 Task: Create new Company, with domain: 'fox5ny.com' and type: 'Prospect'. Add new contact for this company, with mail Id: 'Gautam.Smith@fox5ny.com', First Name: Gautam, Last name:  Smith, Job Title: 'Systems Analyst', Phone Number: '(617) 555-4571'. Change life cycle stage to  Lead and lead status to  Open. Logged in from softage.1@softage.net
Action: Mouse moved to (97, 59)
Screenshot: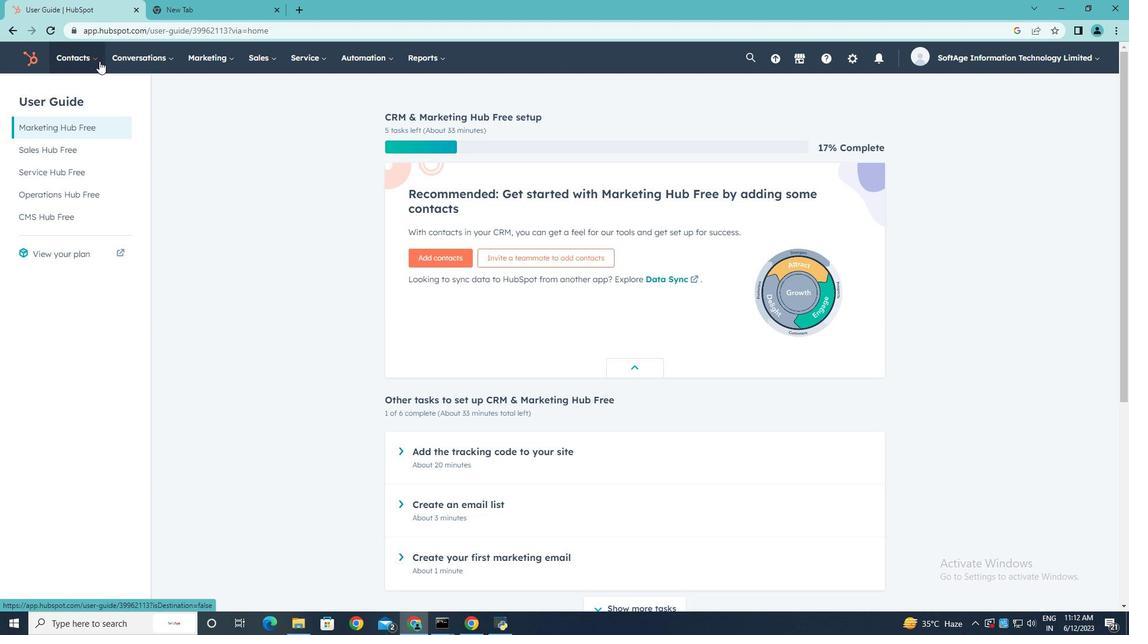 
Action: Mouse pressed left at (97, 59)
Screenshot: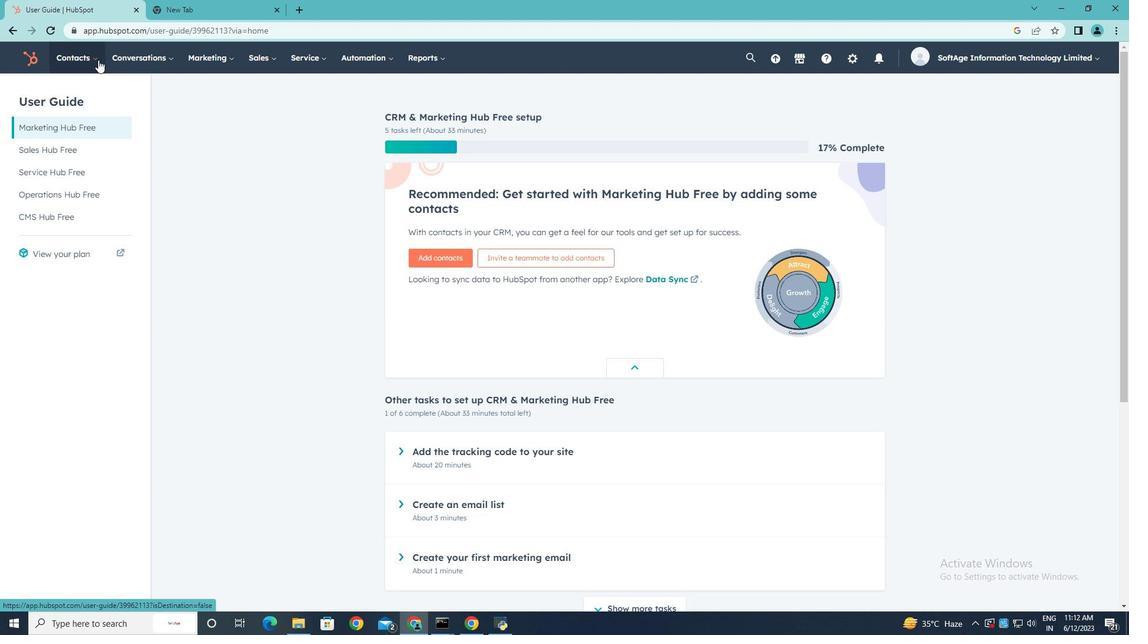 
Action: Mouse moved to (99, 118)
Screenshot: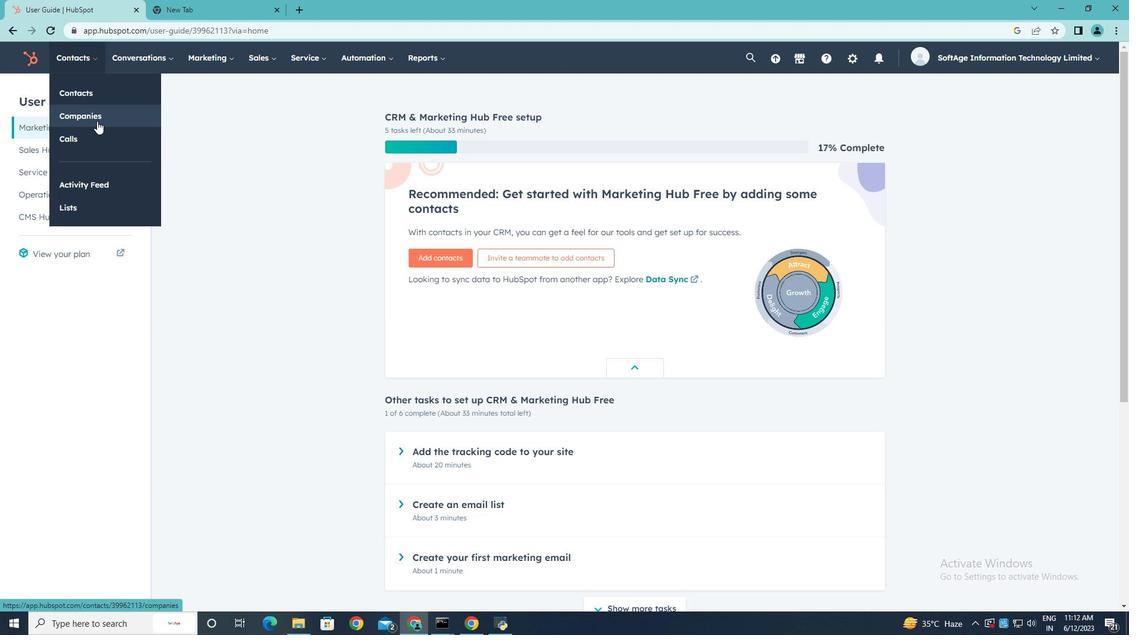 
Action: Mouse pressed left at (99, 118)
Screenshot: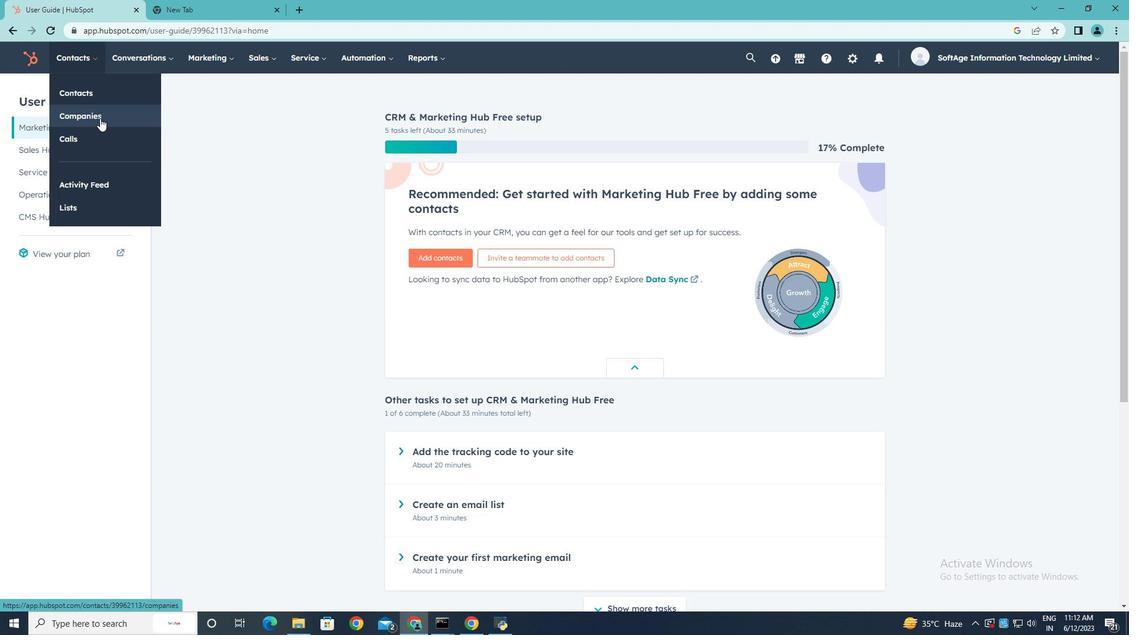 
Action: Mouse moved to (1054, 97)
Screenshot: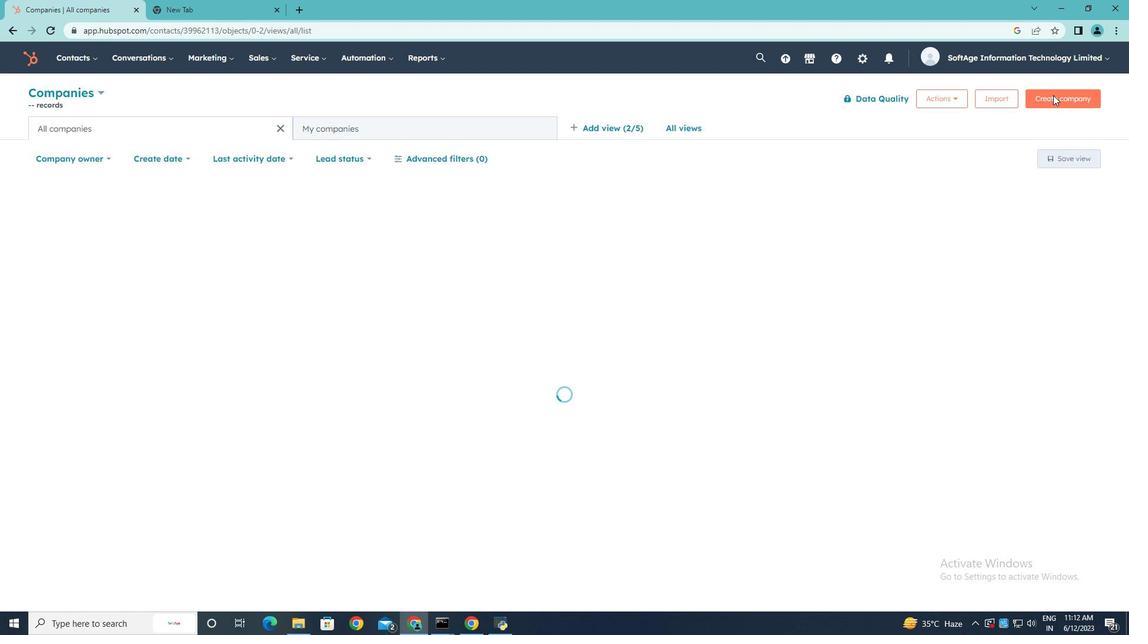 
Action: Mouse pressed left at (1054, 97)
Screenshot: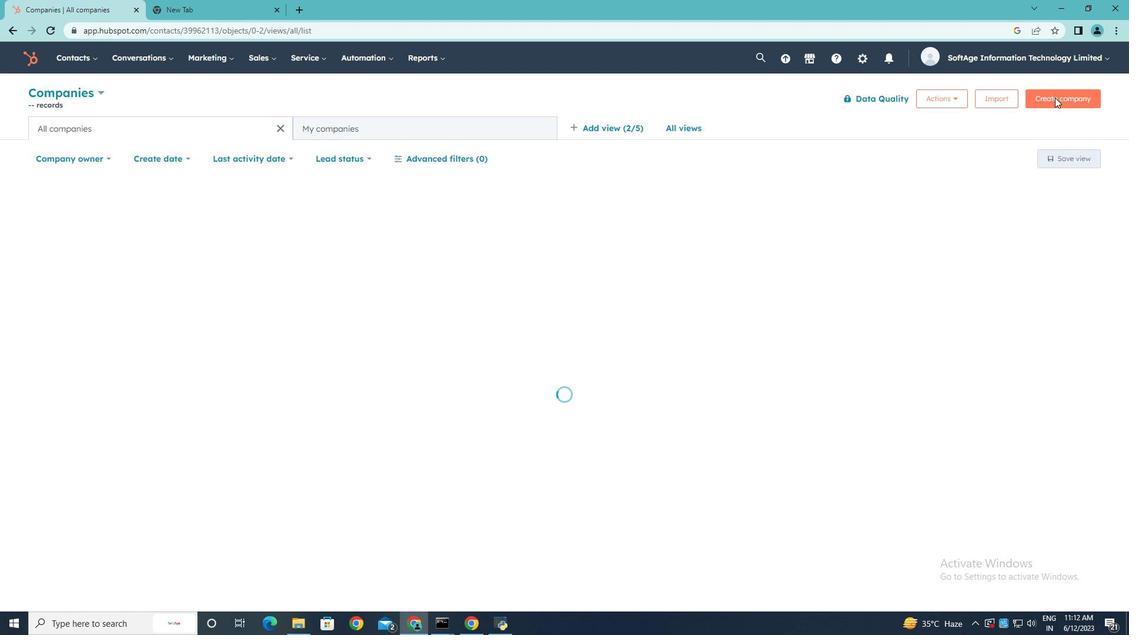 
Action: Mouse moved to (851, 156)
Screenshot: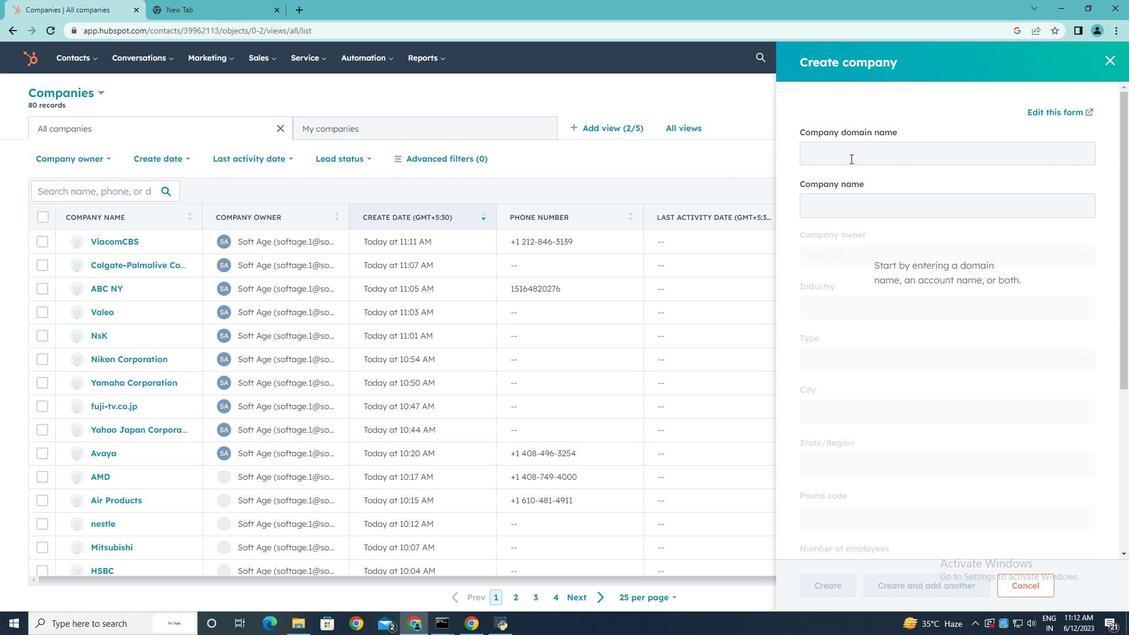 
Action: Mouse pressed left at (851, 156)
Screenshot: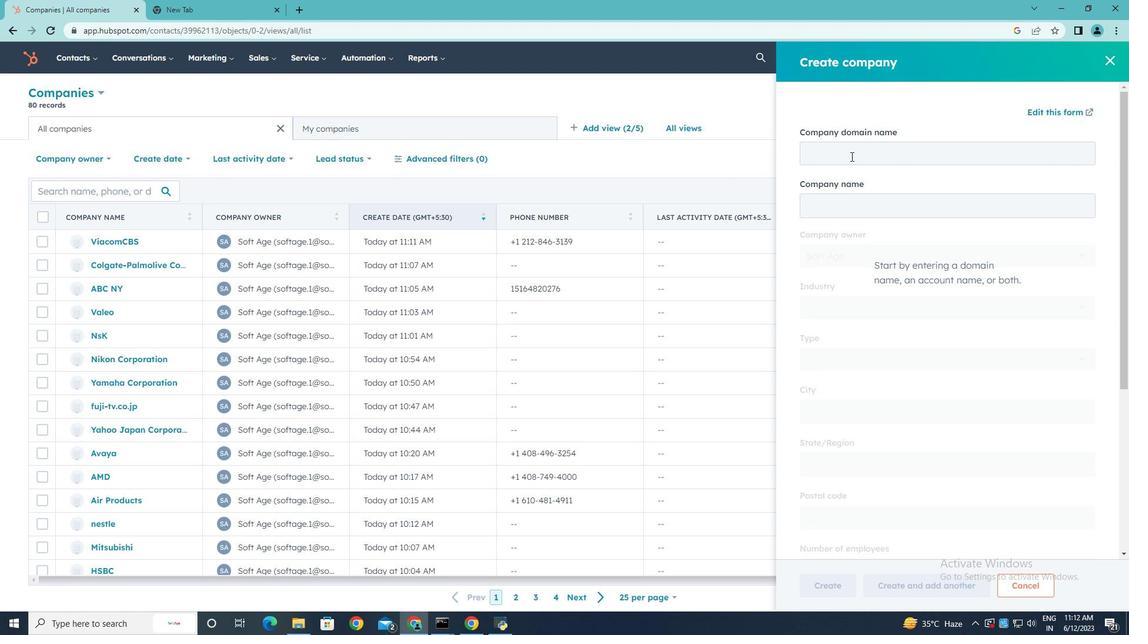 
Action: Key pressed fox5ny.com
Screenshot: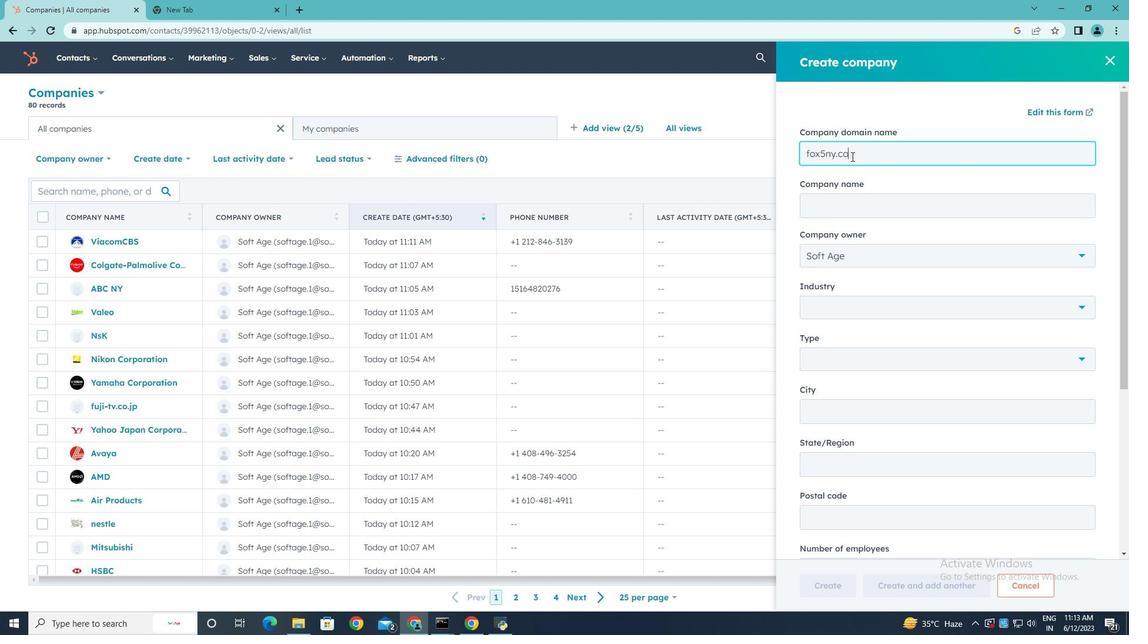 
Action: Mouse moved to (962, 208)
Screenshot: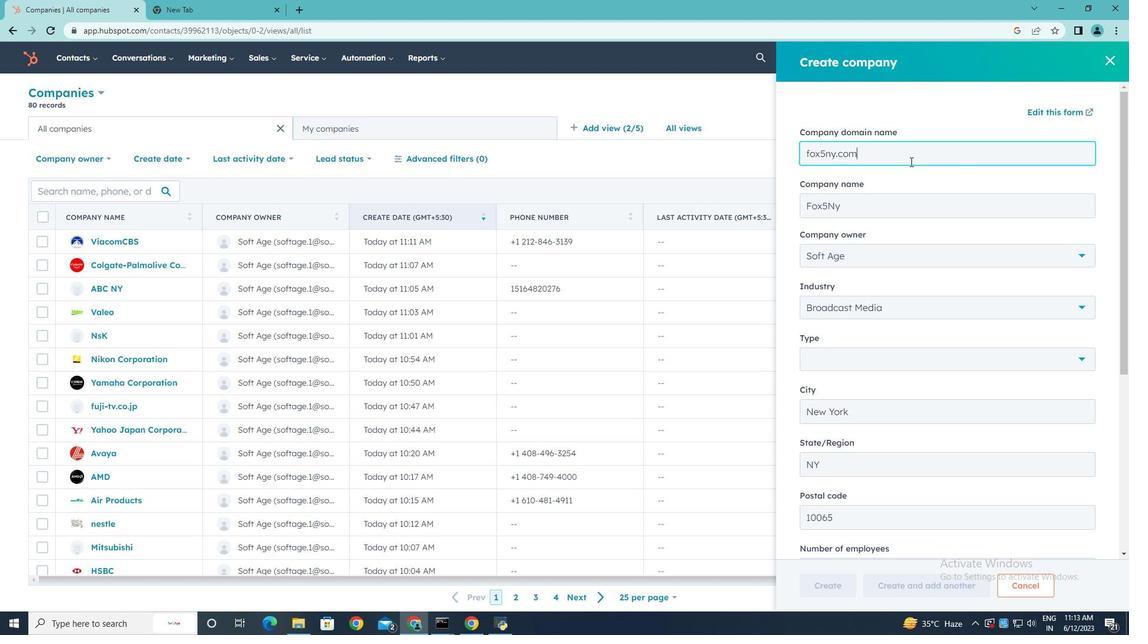 
Action: Mouse scrolled (962, 207) with delta (0, 0)
Screenshot: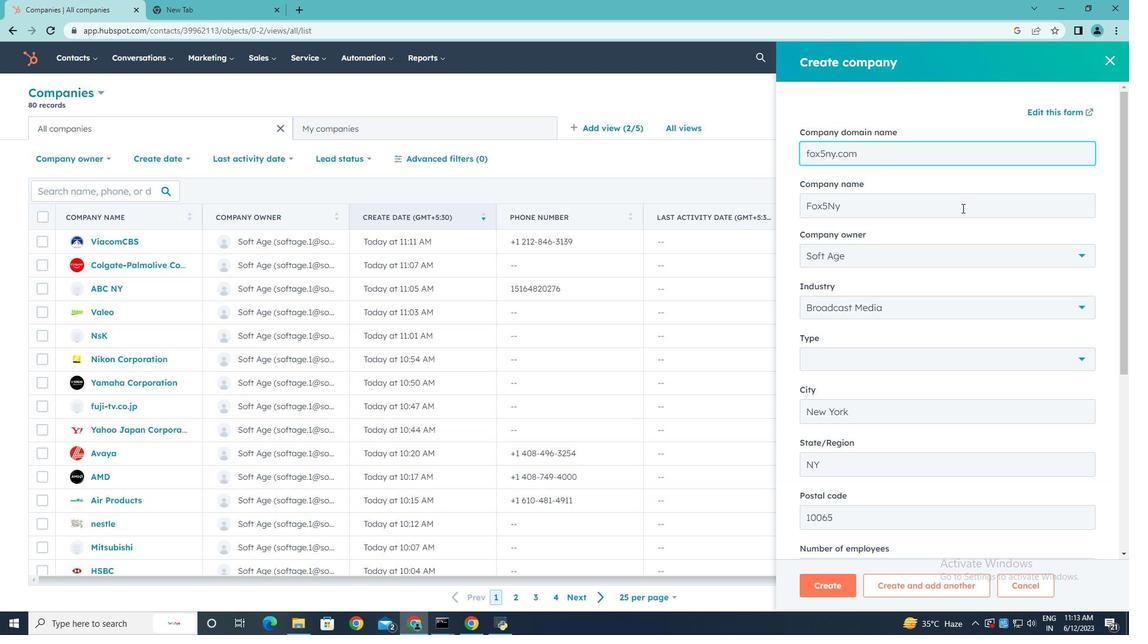 
Action: Mouse moved to (962, 208)
Screenshot: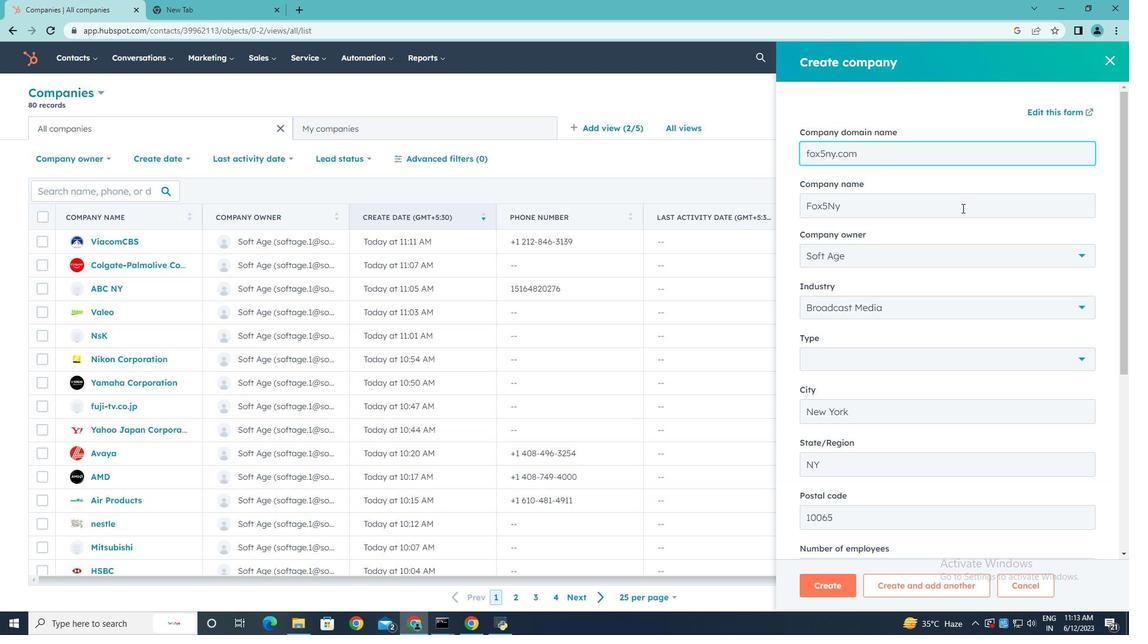 
Action: Mouse scrolled (962, 208) with delta (0, 0)
Screenshot: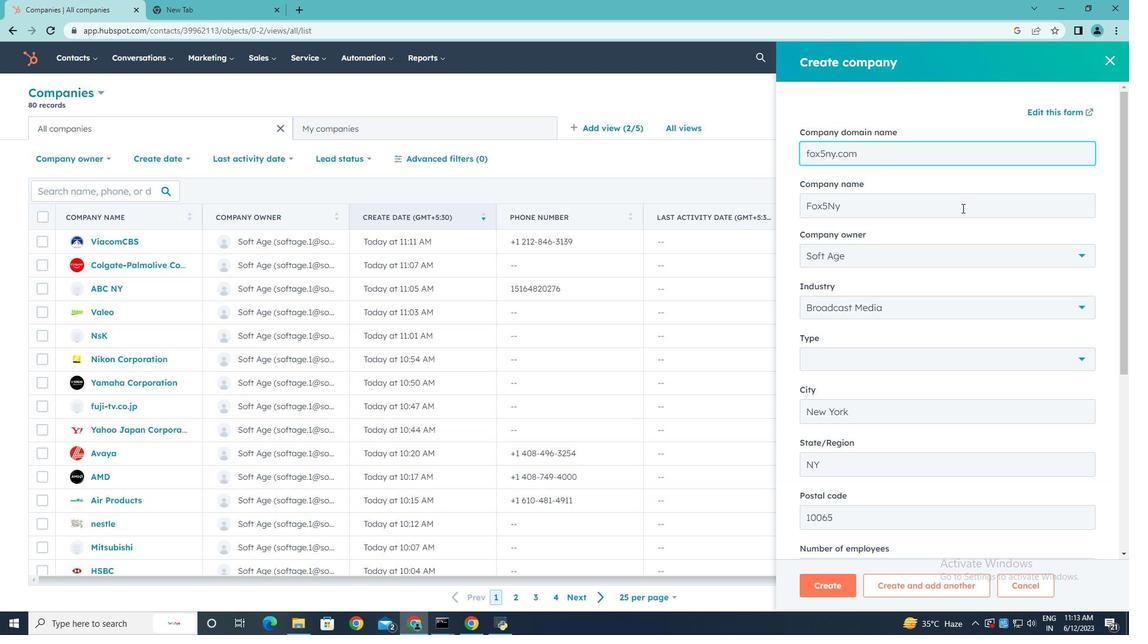 
Action: Mouse moved to (1085, 244)
Screenshot: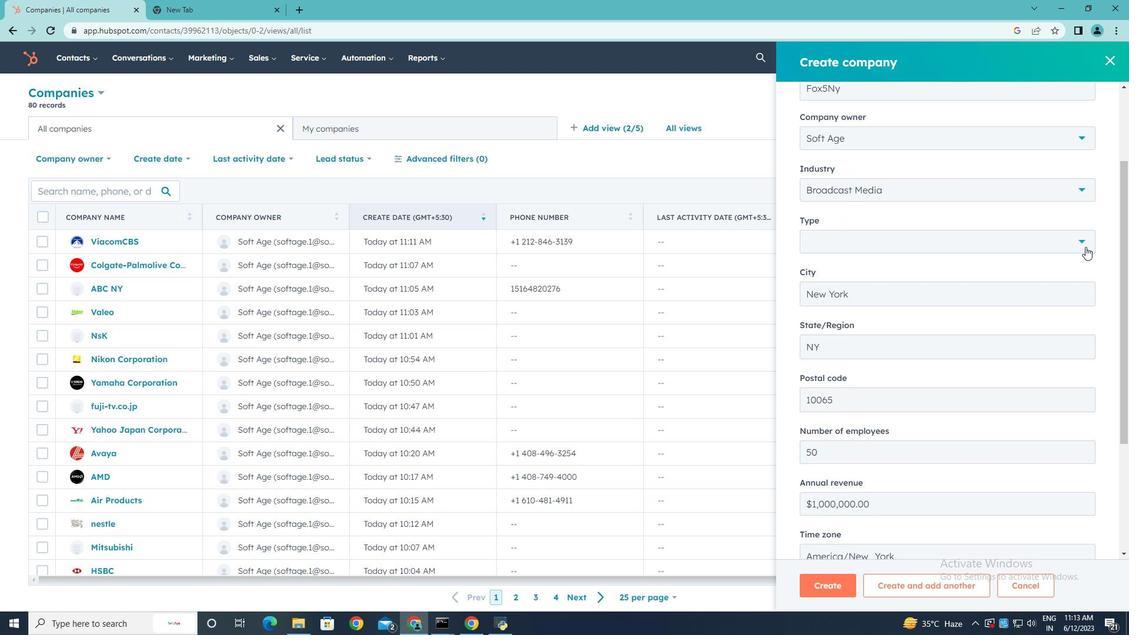 
Action: Mouse pressed left at (1085, 244)
Screenshot: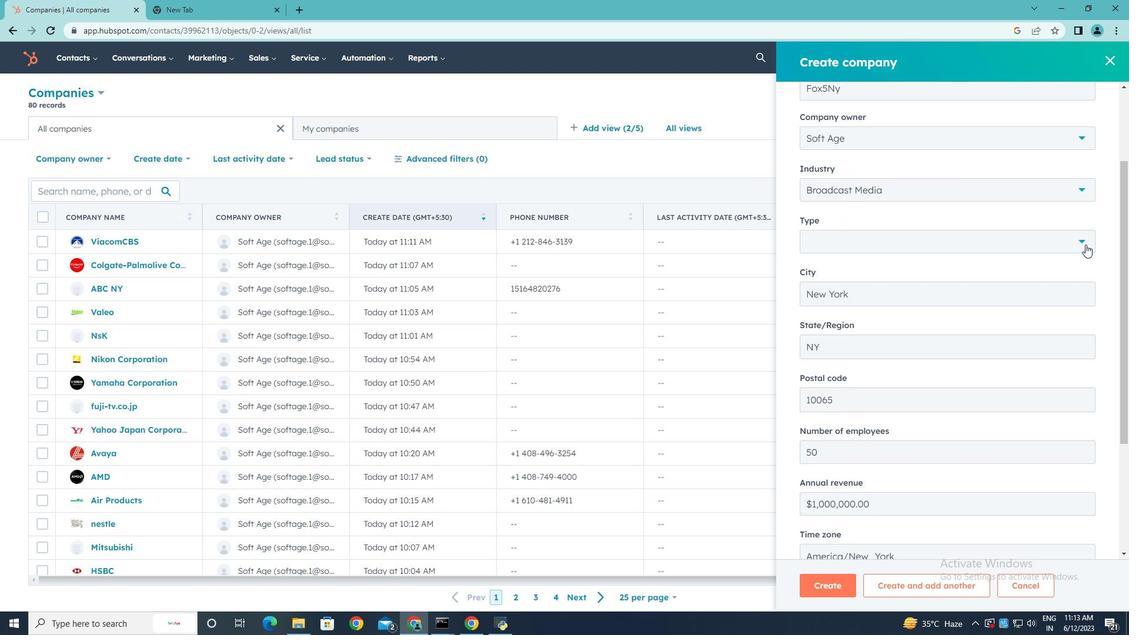 
Action: Mouse moved to (900, 301)
Screenshot: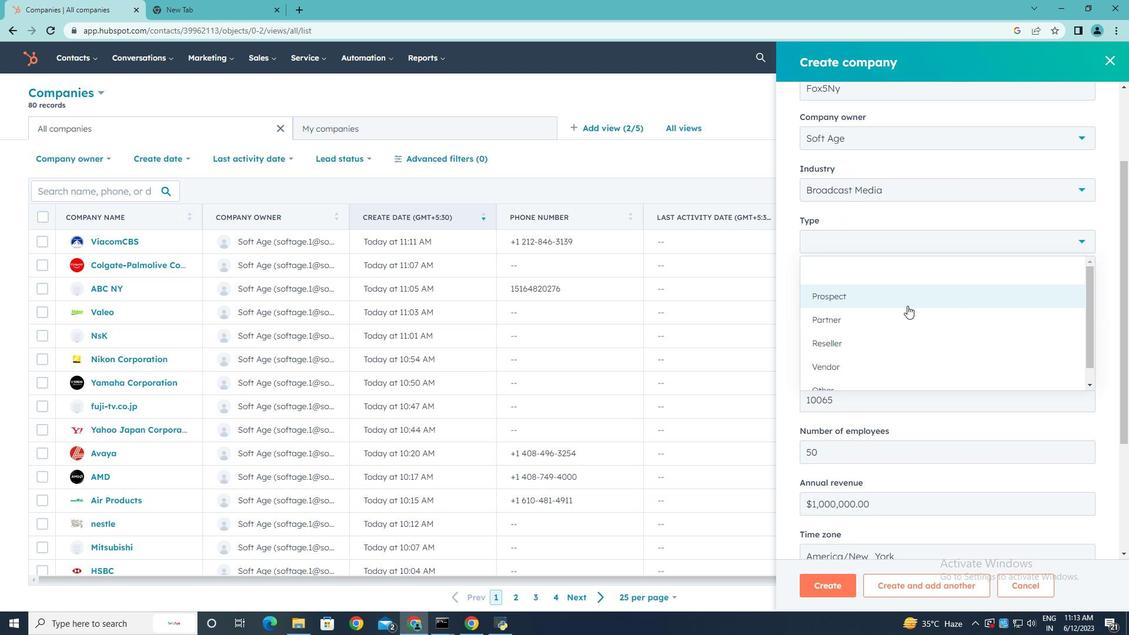 
Action: Mouse pressed left at (900, 301)
Screenshot: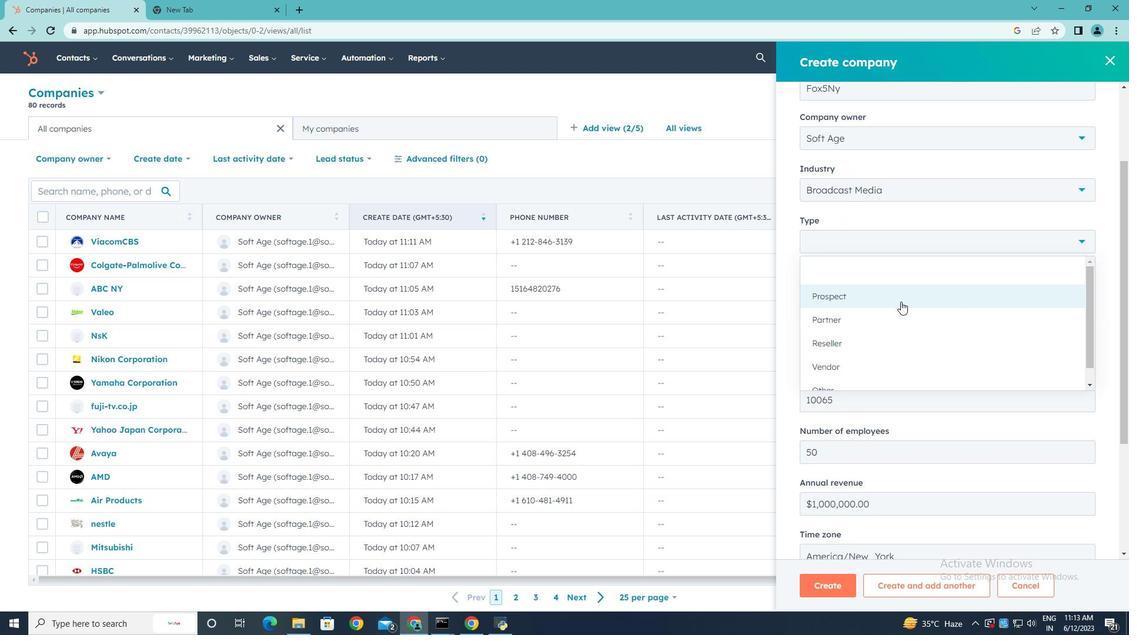 
Action: Mouse scrolled (900, 301) with delta (0, 0)
Screenshot: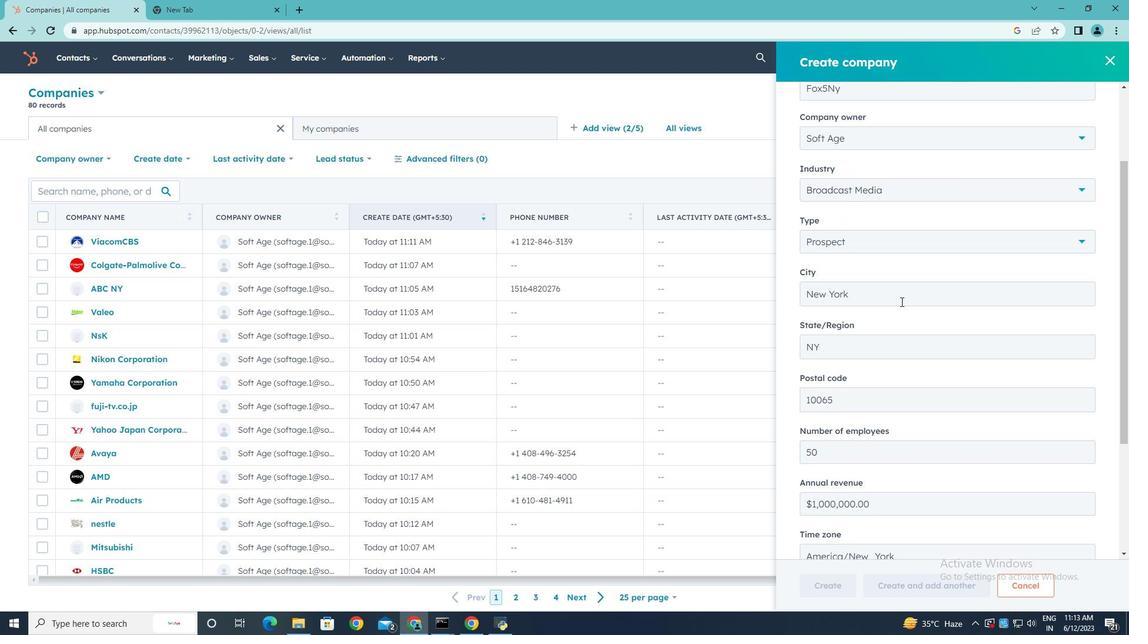 
Action: Mouse scrolled (900, 301) with delta (0, 0)
Screenshot: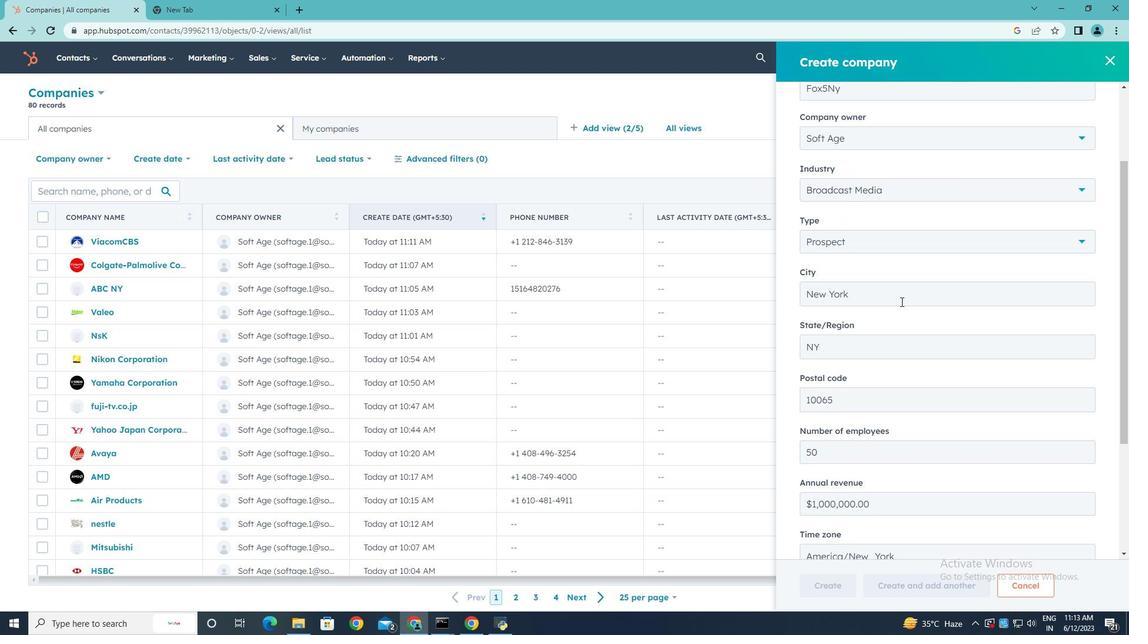 
Action: Mouse scrolled (900, 301) with delta (0, 0)
Screenshot: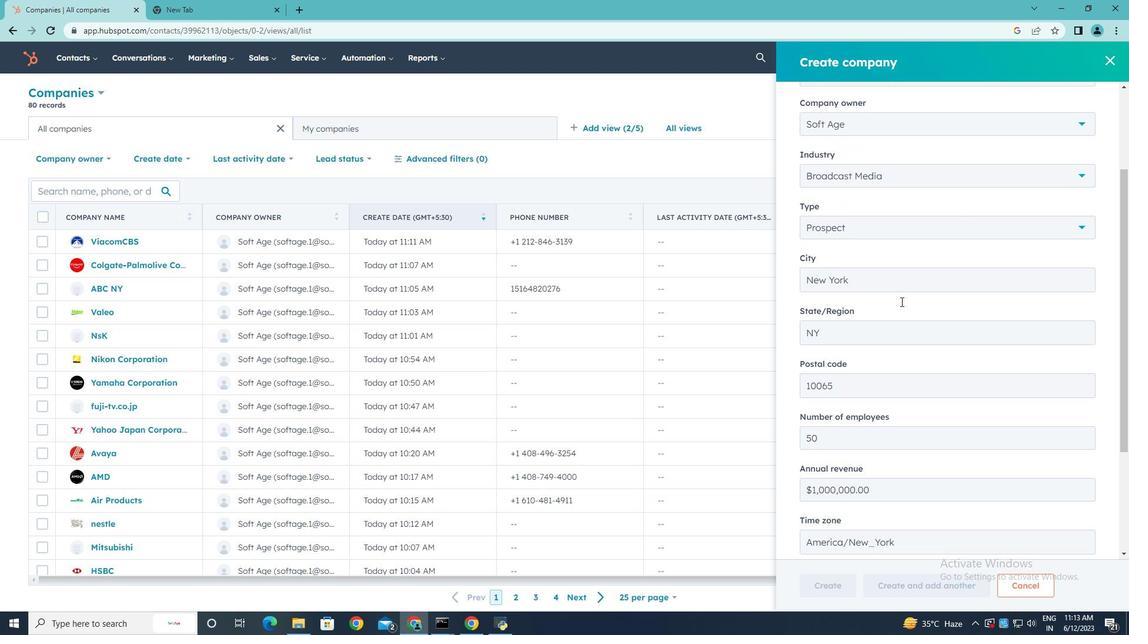 
Action: Mouse scrolled (900, 301) with delta (0, 0)
Screenshot: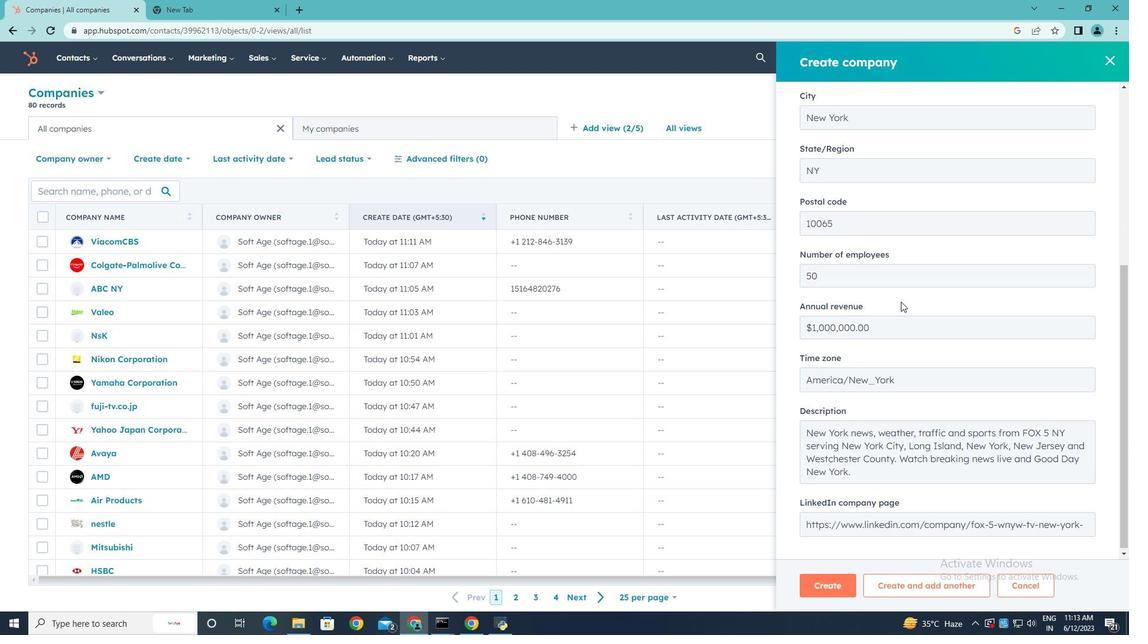 
Action: Mouse scrolled (900, 301) with delta (0, 0)
Screenshot: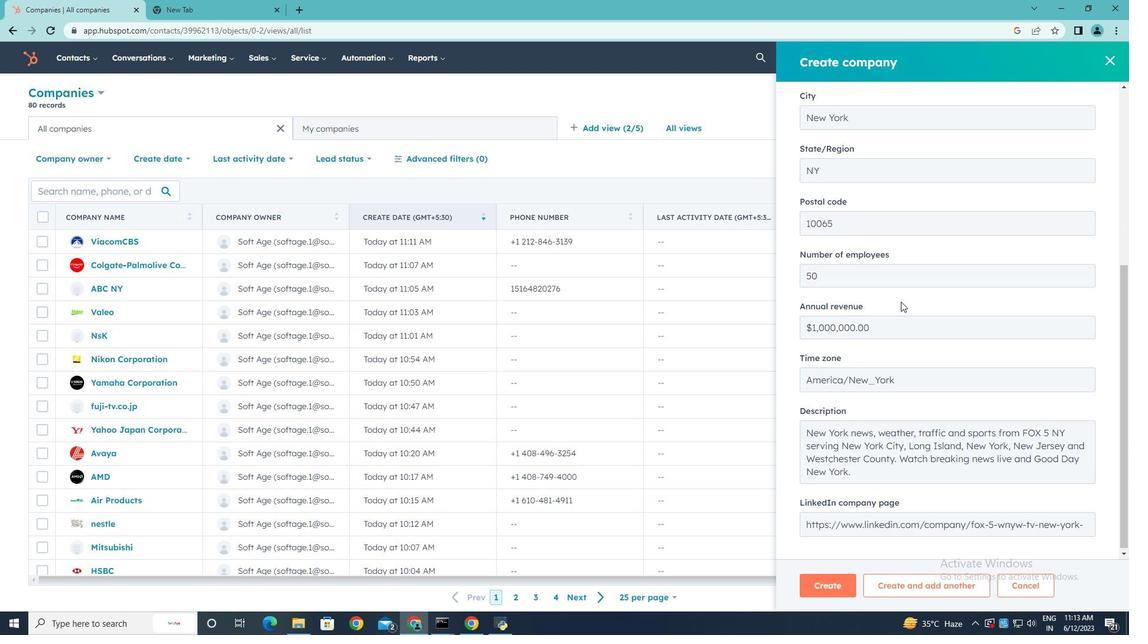 
Action: Mouse scrolled (900, 301) with delta (0, 0)
Screenshot: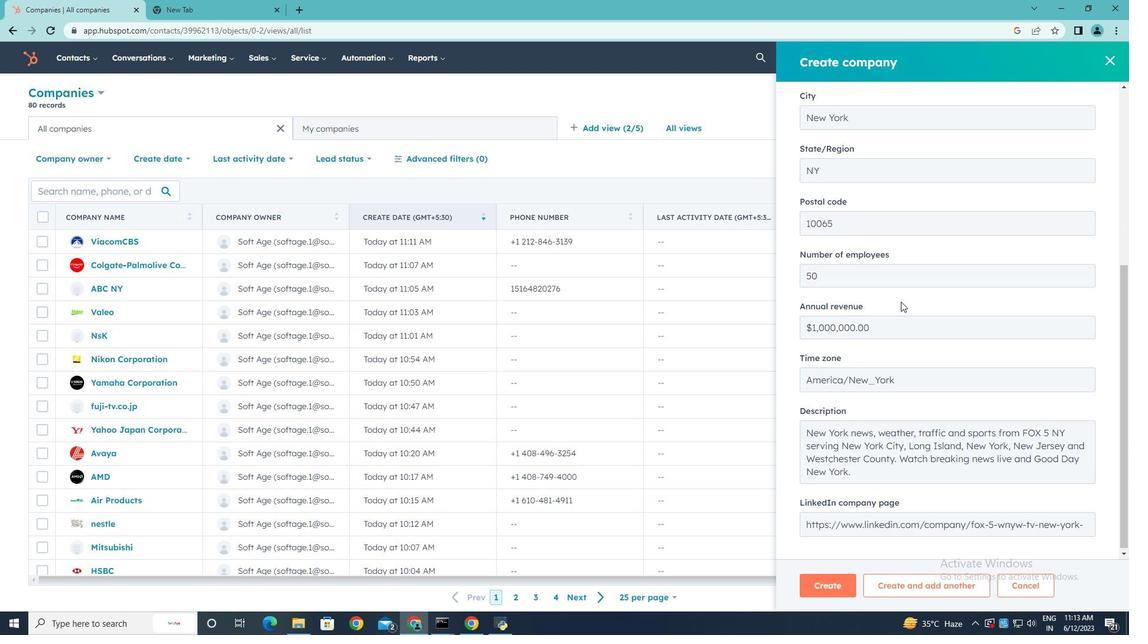 
Action: Mouse moved to (830, 585)
Screenshot: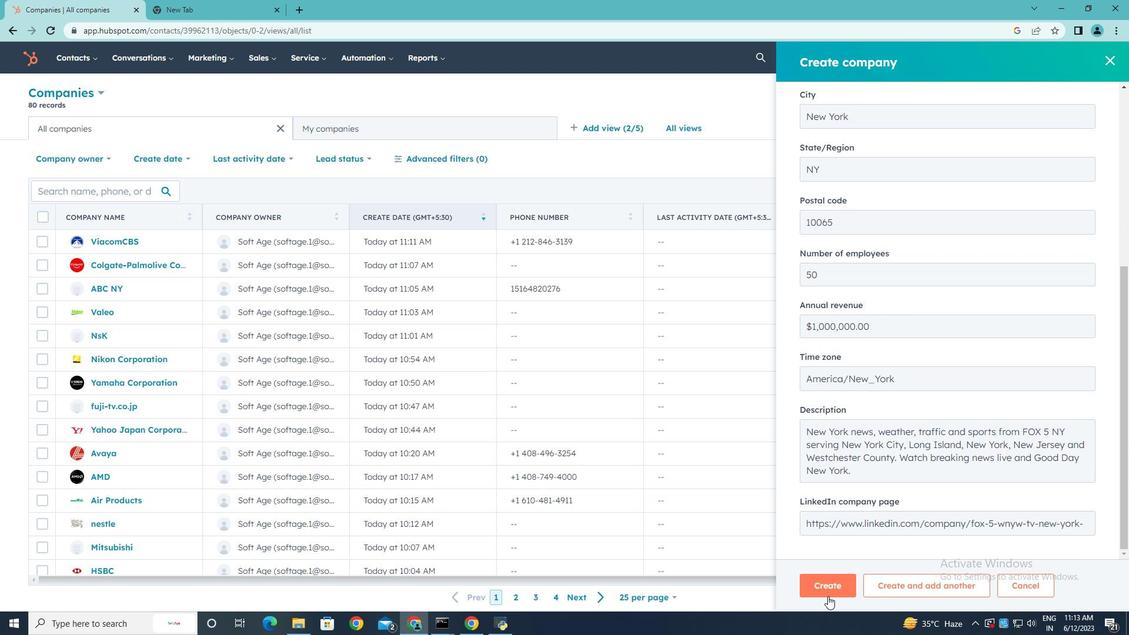 
Action: Mouse pressed left at (830, 585)
Screenshot: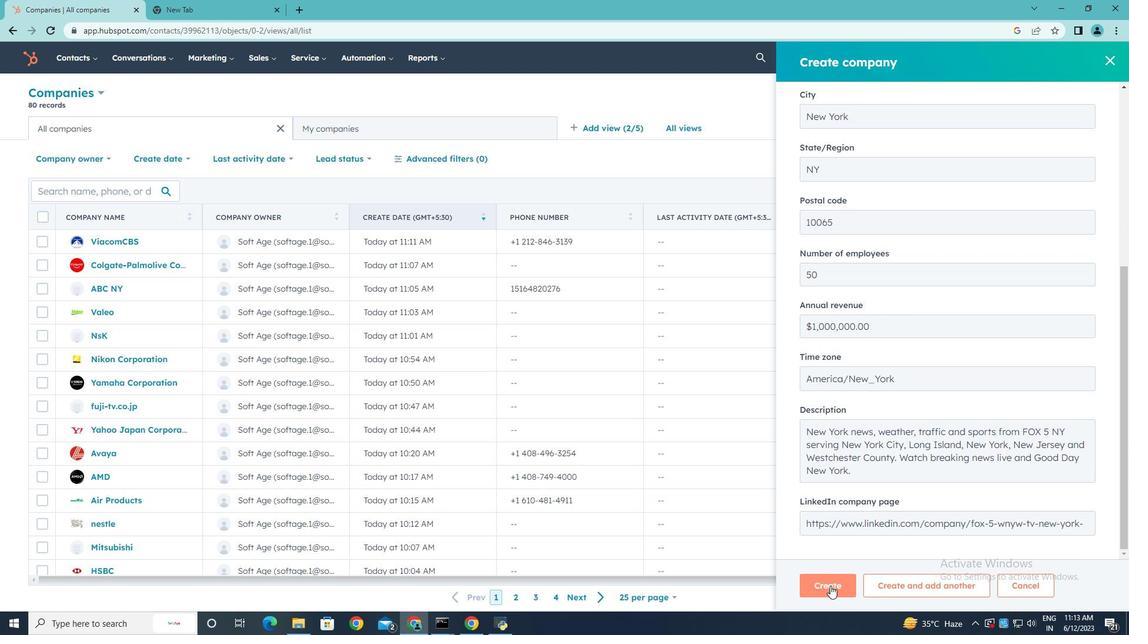 
Action: Mouse moved to (792, 376)
Screenshot: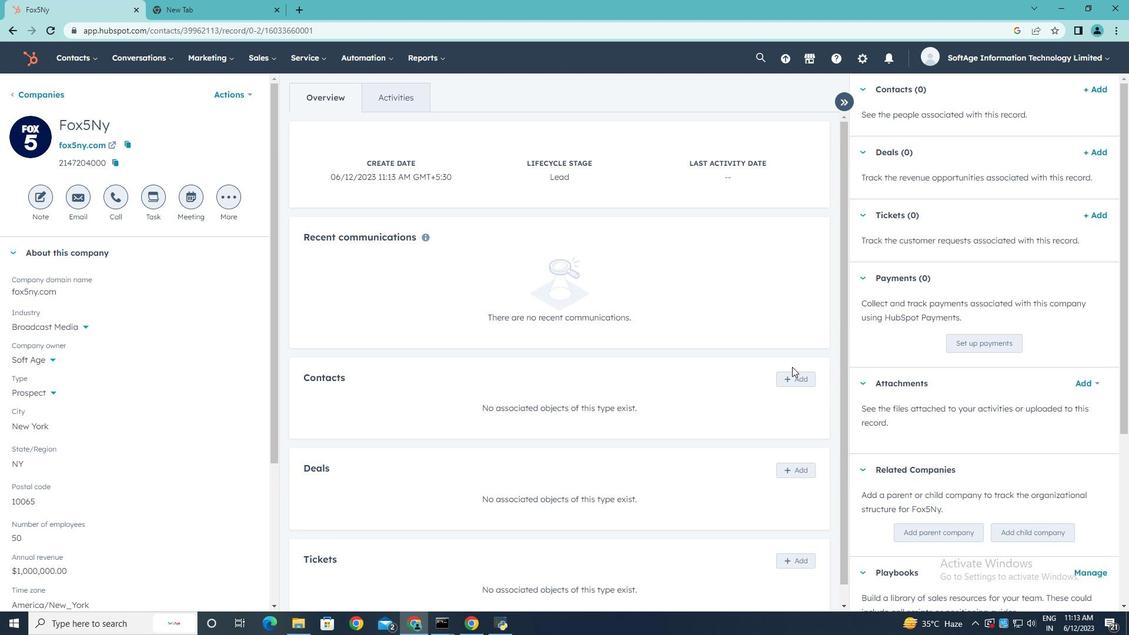 
Action: Mouse pressed left at (792, 376)
Screenshot: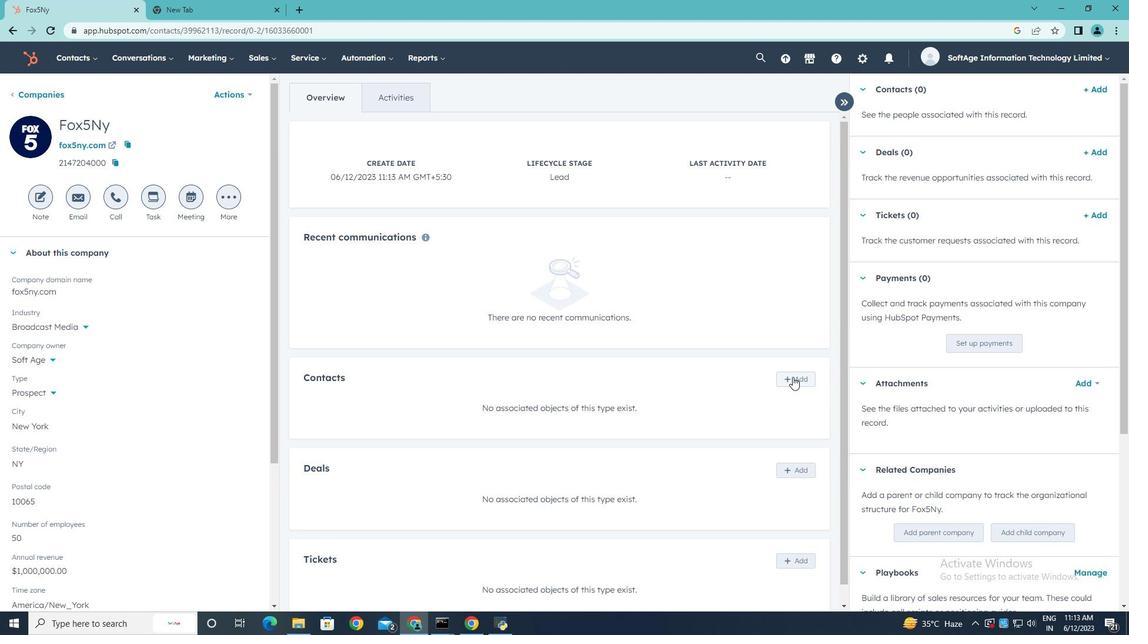 
Action: Mouse moved to (912, 124)
Screenshot: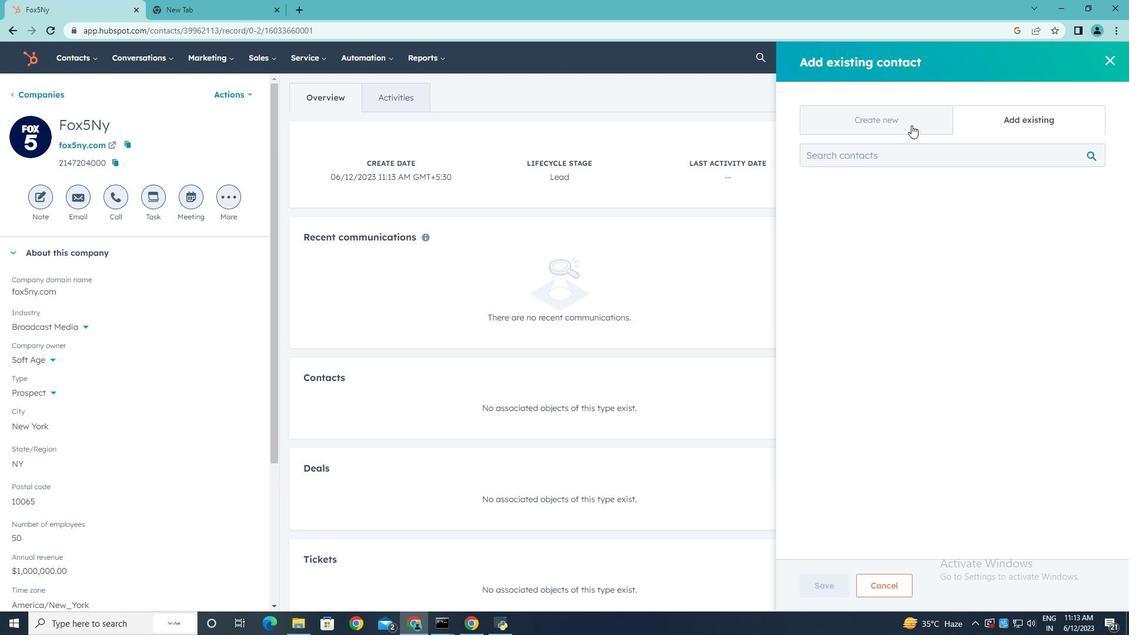 
Action: Mouse pressed left at (912, 124)
Screenshot: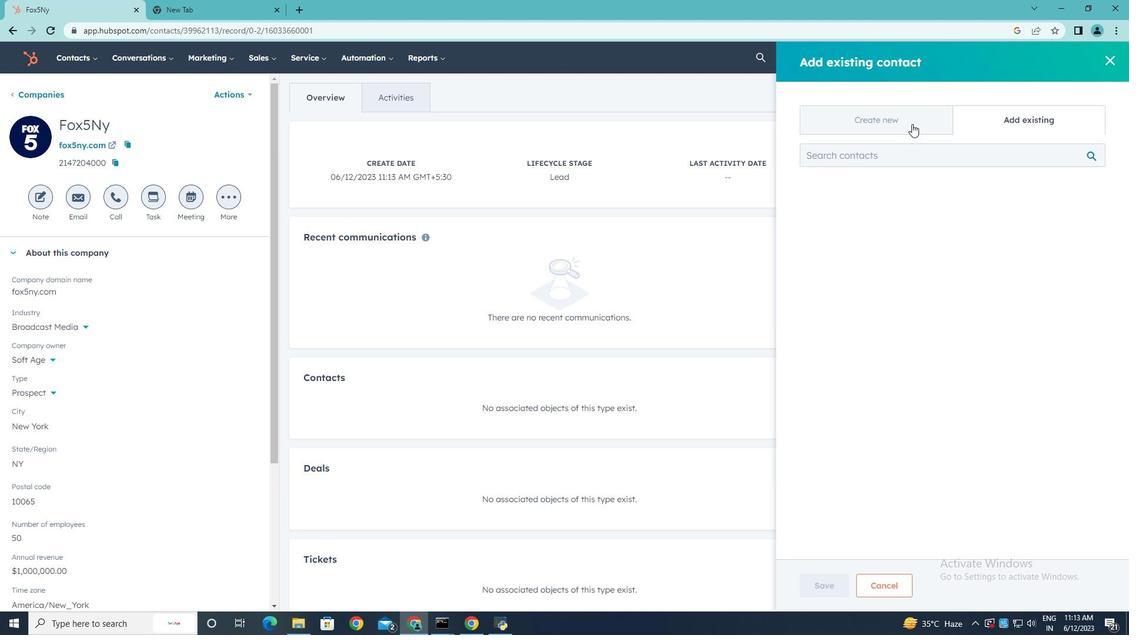 
Action: Mouse moved to (856, 188)
Screenshot: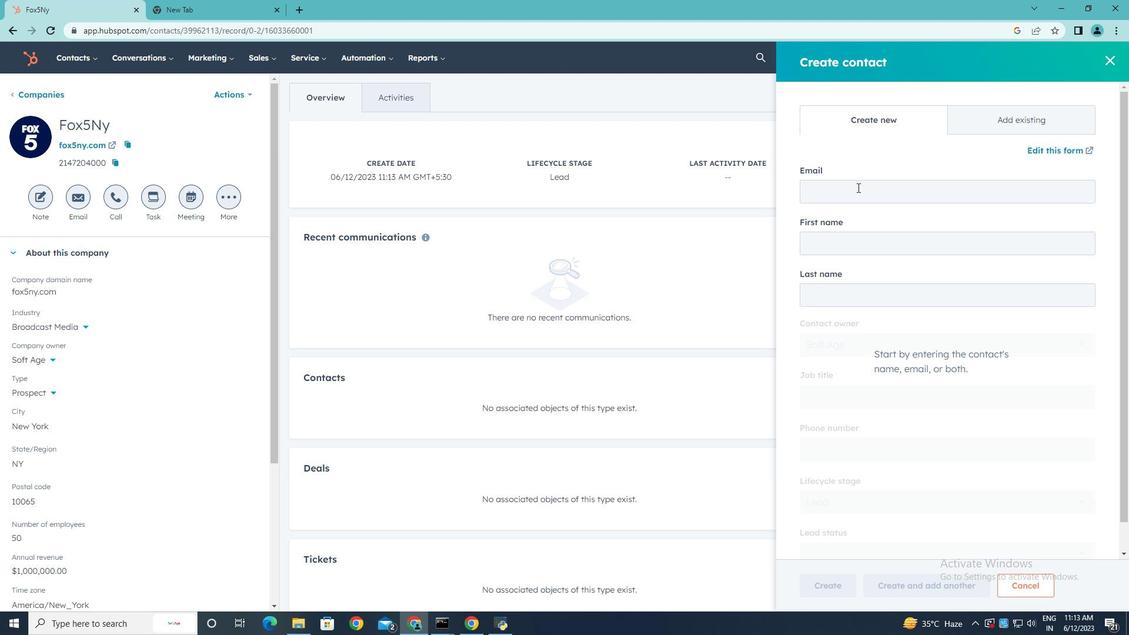 
Action: Mouse pressed left at (856, 188)
Screenshot: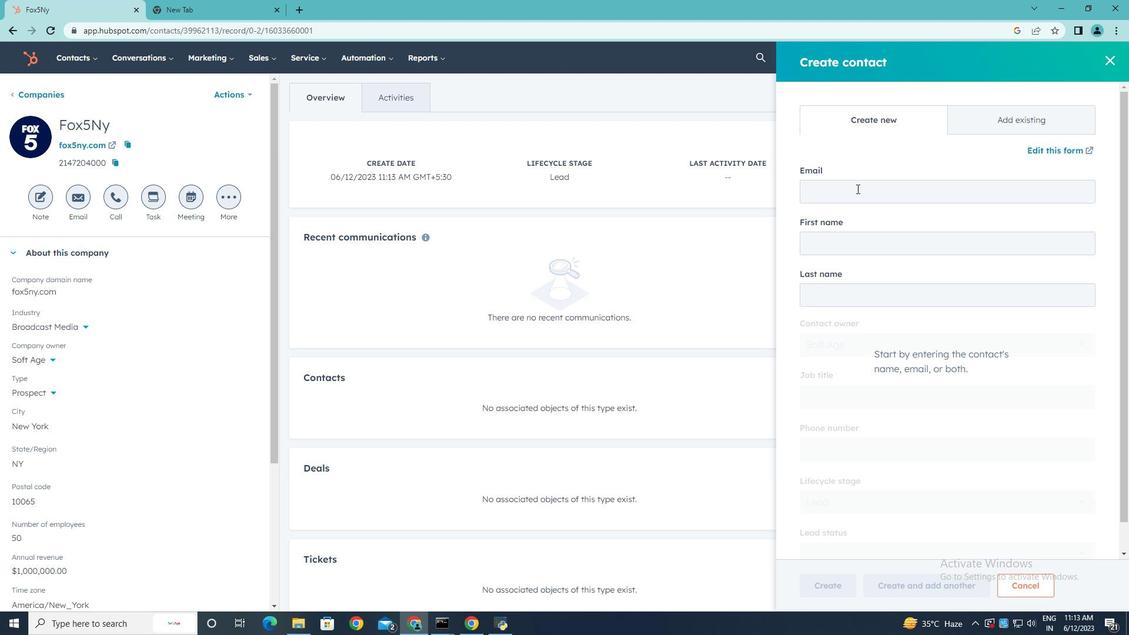 
Action: Key pressed <Key.shift>Gautam.<Key.shift>Smith<Key.shift>@foe<Key.backspace>x5ny.com
Screenshot: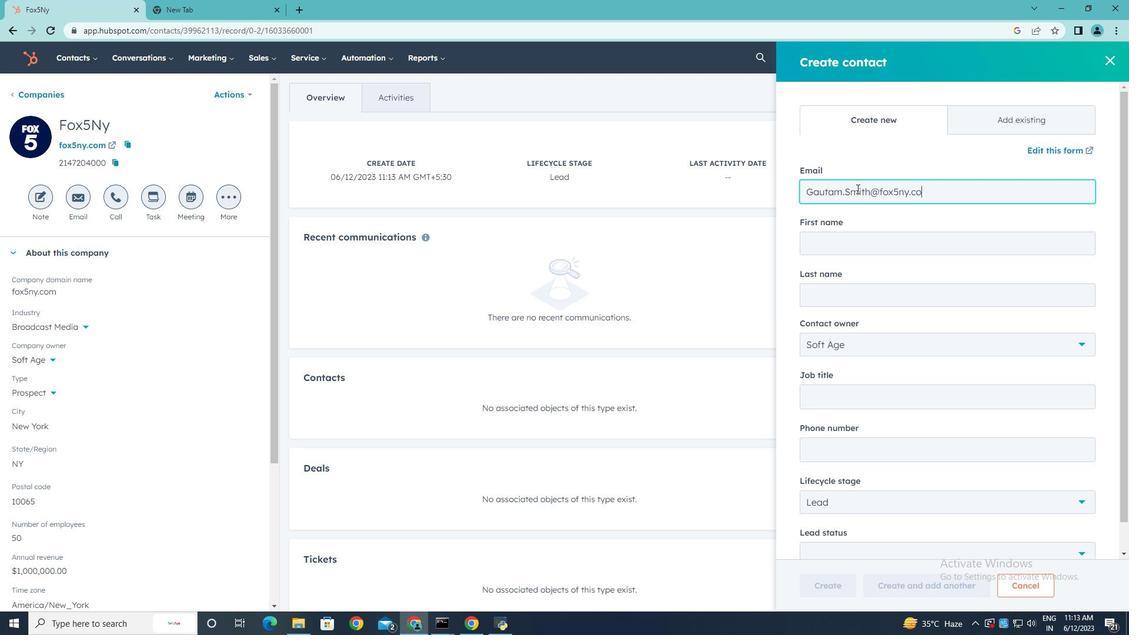 
Action: Mouse moved to (819, 240)
Screenshot: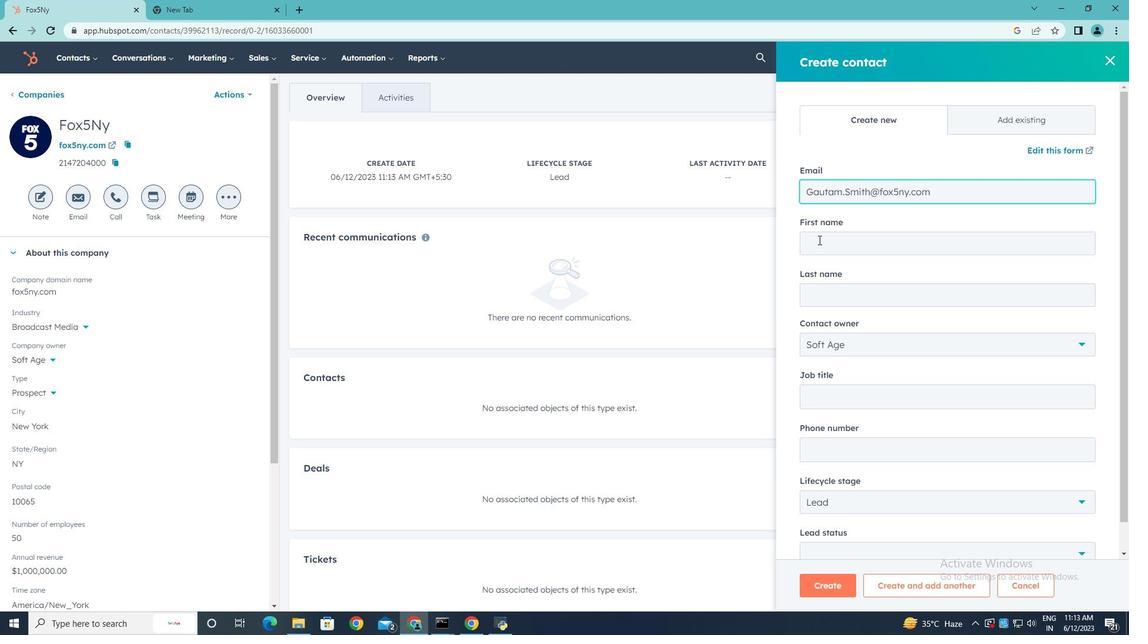 
Action: Mouse pressed left at (819, 240)
Screenshot: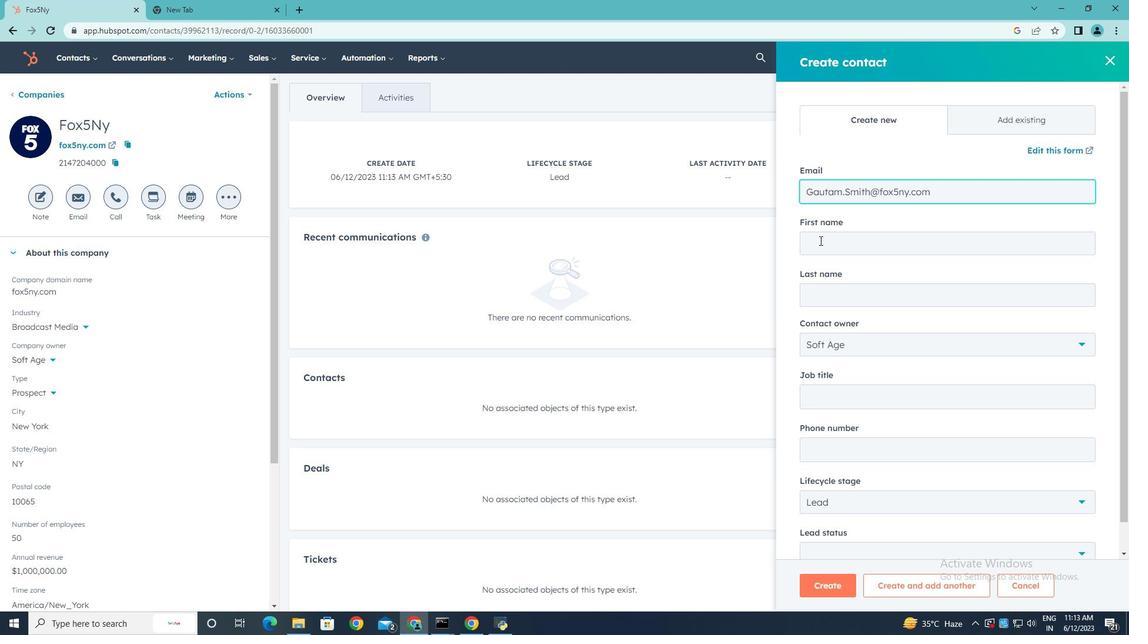 
Action: Key pressed <Key.shift><Key.shift><Key.shift><Key.shift><Key.shift>Gautam
Screenshot: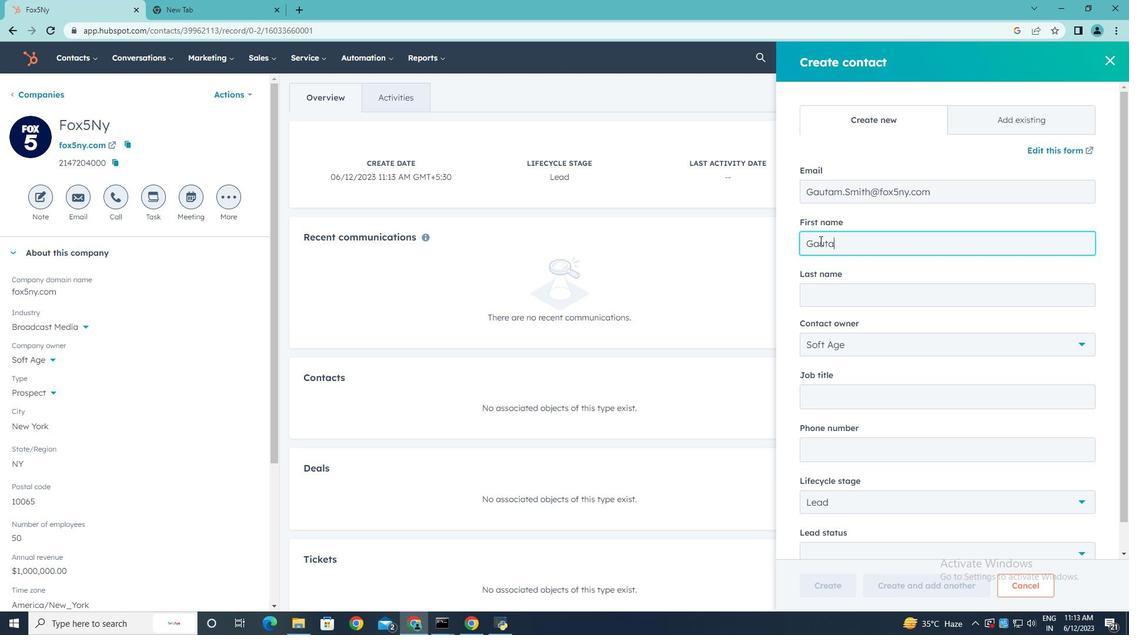 
Action: Mouse moved to (836, 293)
Screenshot: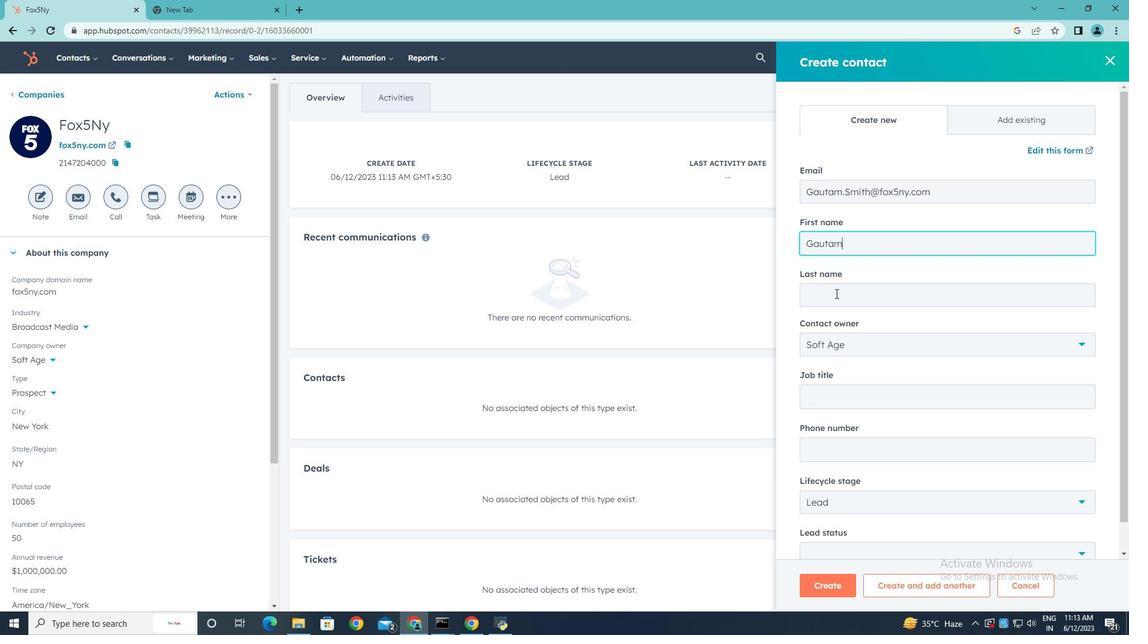 
Action: Mouse pressed left at (836, 293)
Screenshot: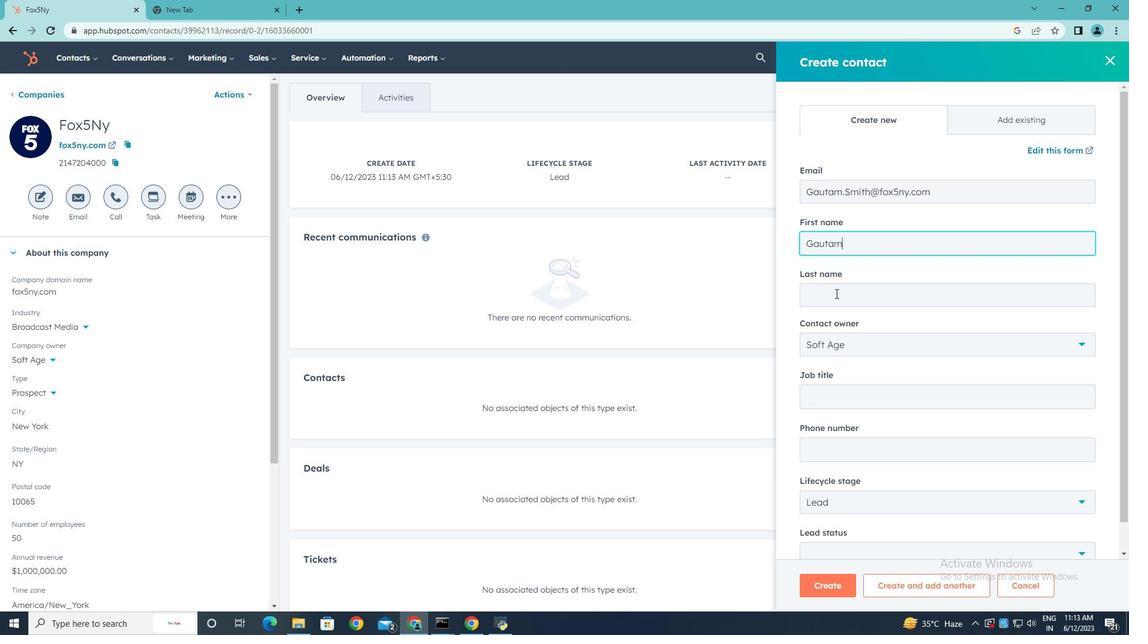 
Action: Key pressed <Key.shift>Smith
Screenshot: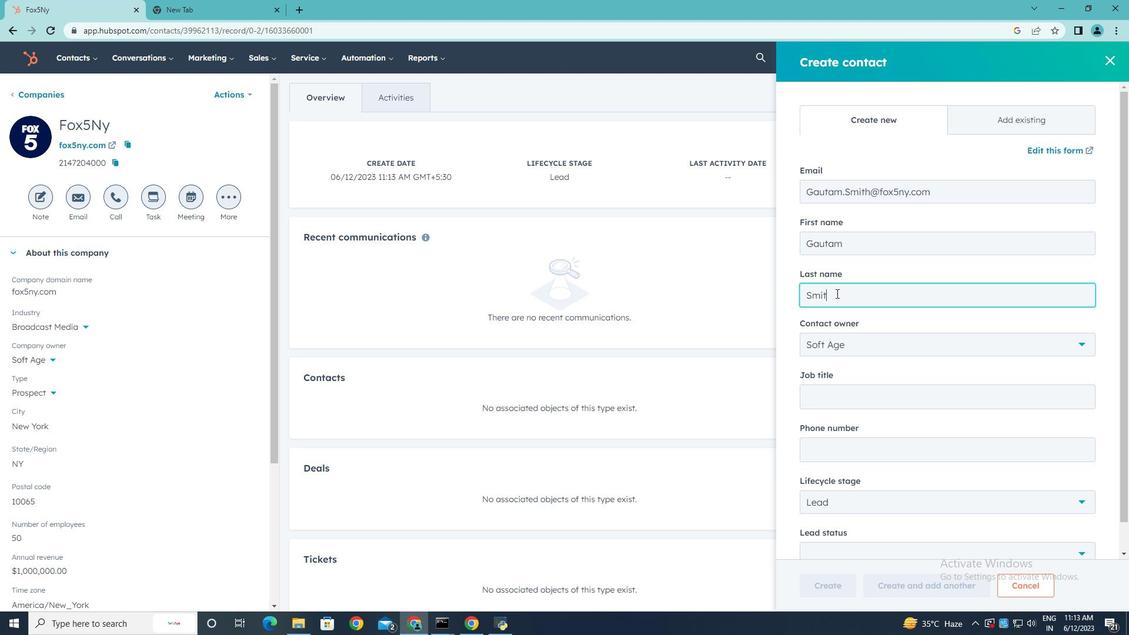 
Action: Mouse moved to (866, 398)
Screenshot: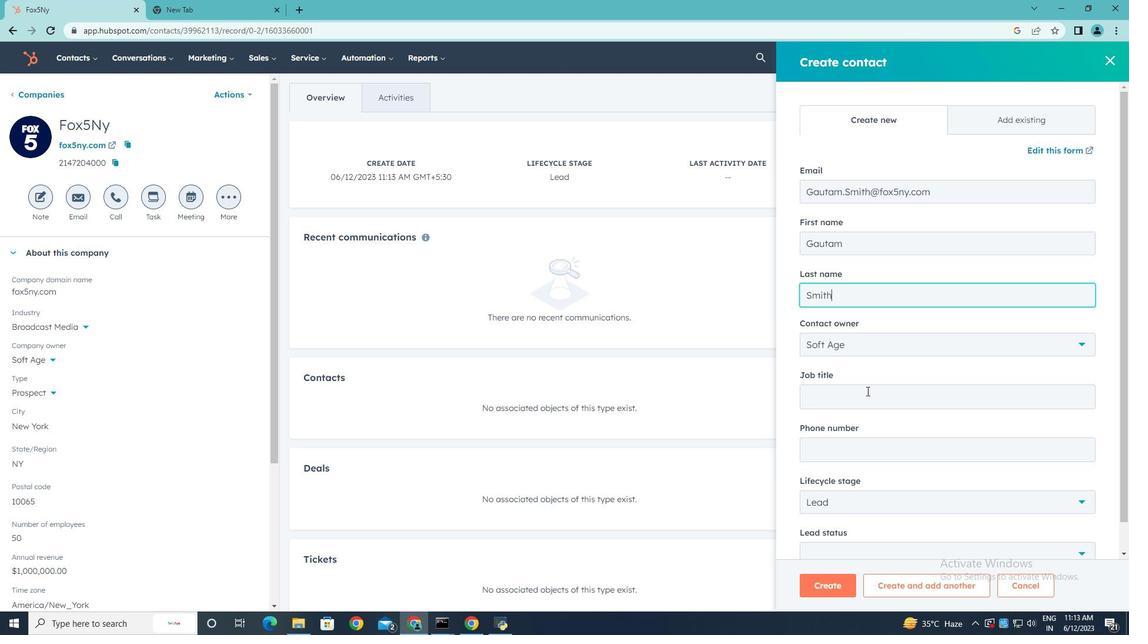 
Action: Mouse pressed left at (866, 398)
Screenshot: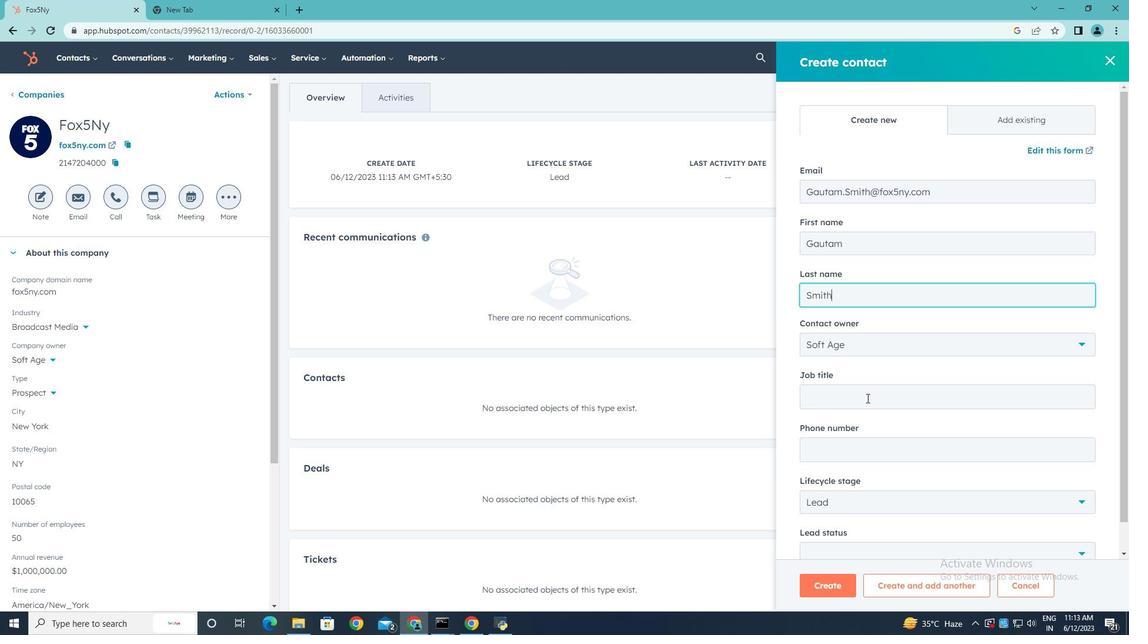
Action: Key pressed <Key.shift>Systems<Key.space><Key.shift>Analyst
Screenshot: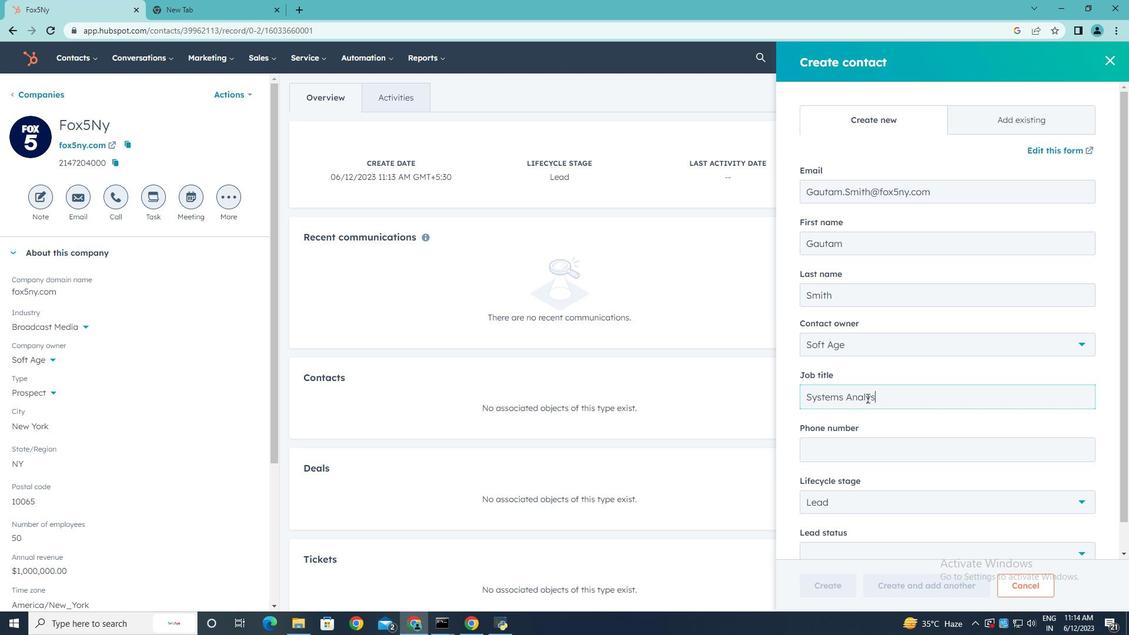 
Action: Mouse moved to (860, 439)
Screenshot: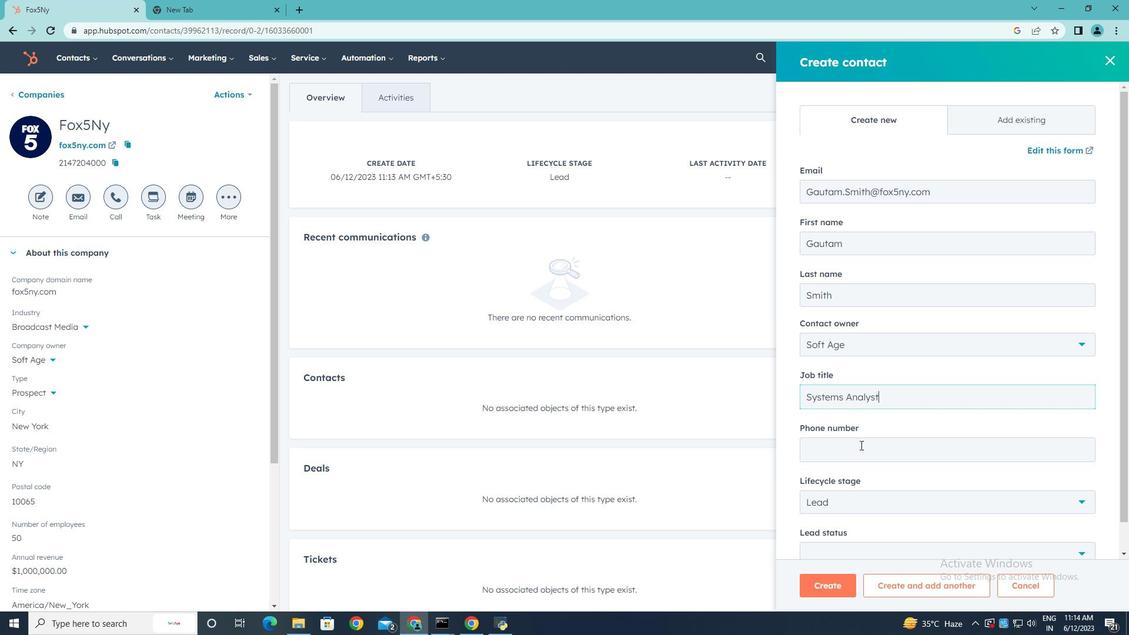 
Action: Mouse pressed left at (860, 439)
Screenshot: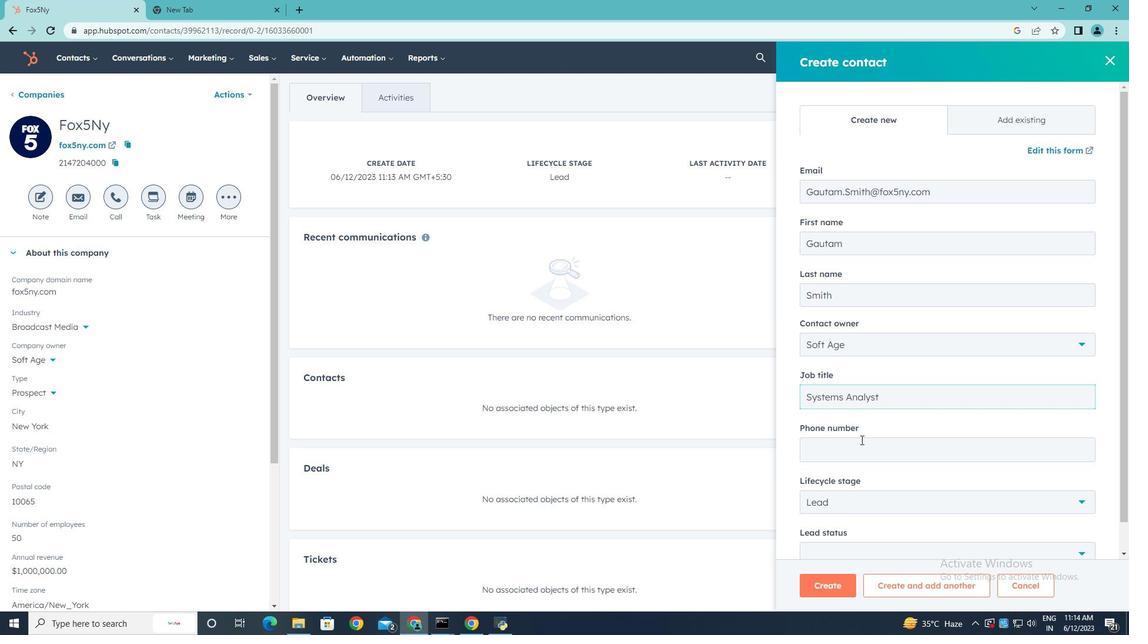 
Action: Key pressed 6175554571
Screenshot: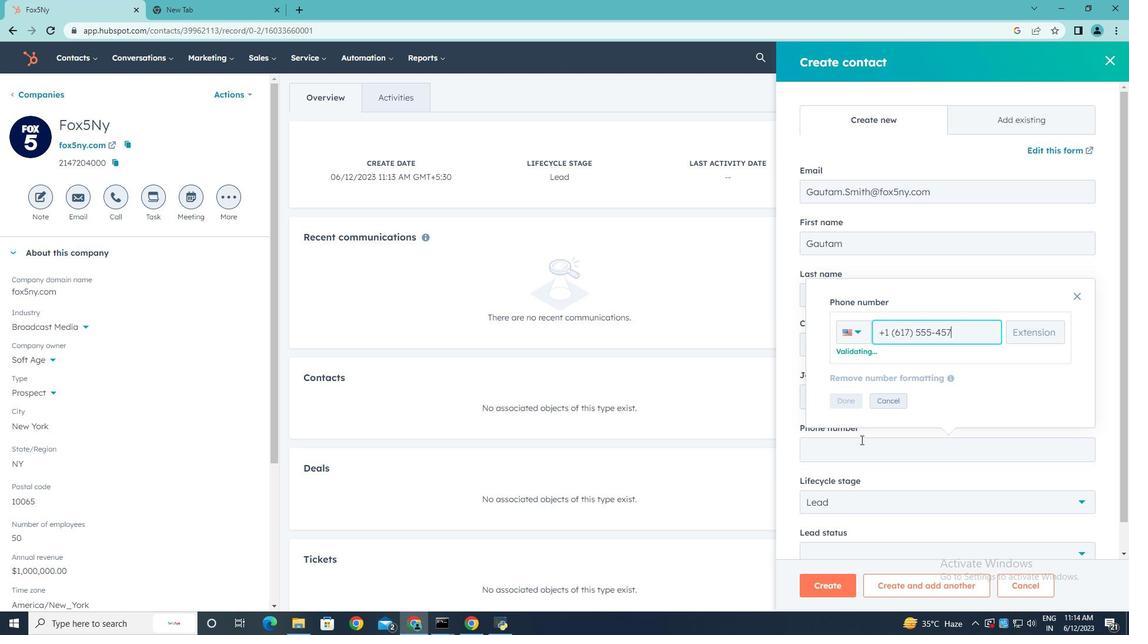 
Action: Mouse moved to (852, 402)
Screenshot: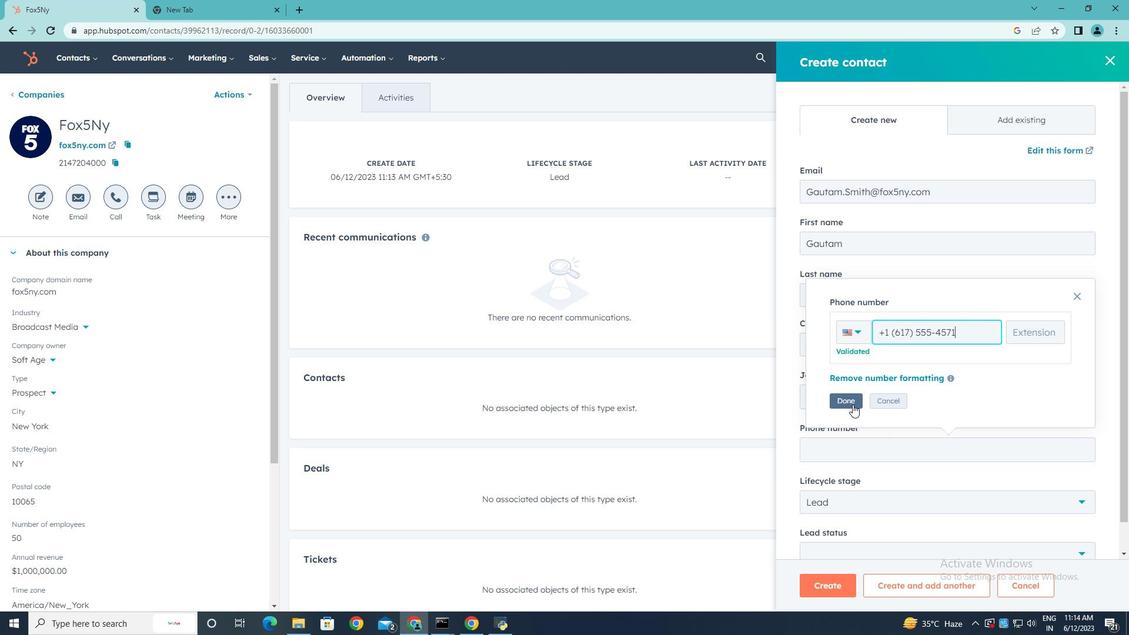 
Action: Mouse pressed left at (852, 402)
Screenshot: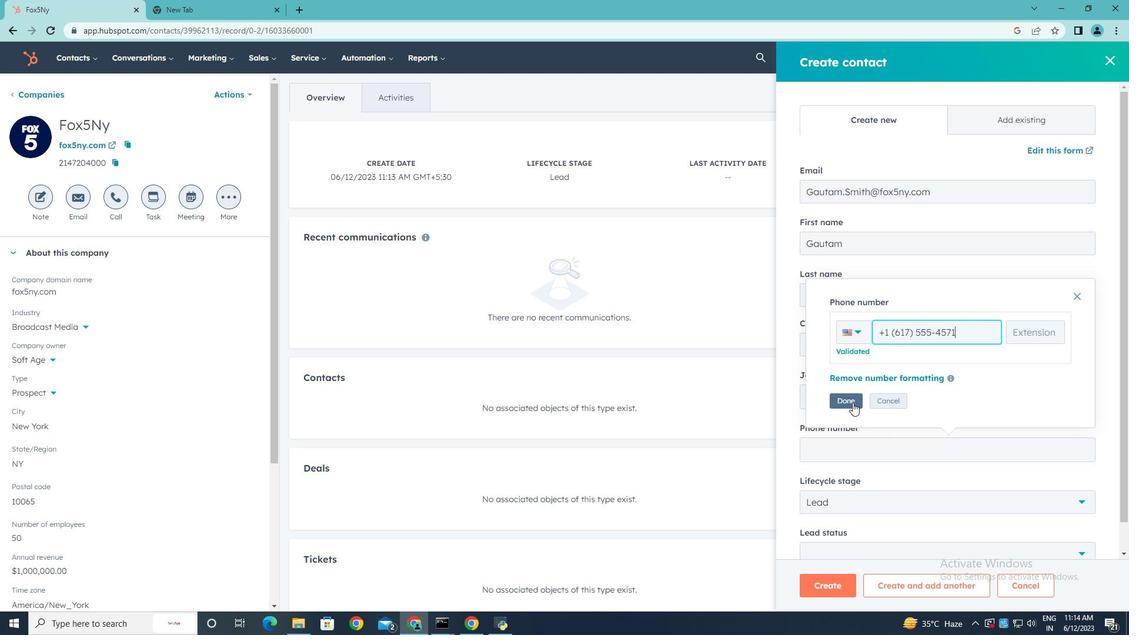 
Action: Mouse moved to (1082, 503)
Screenshot: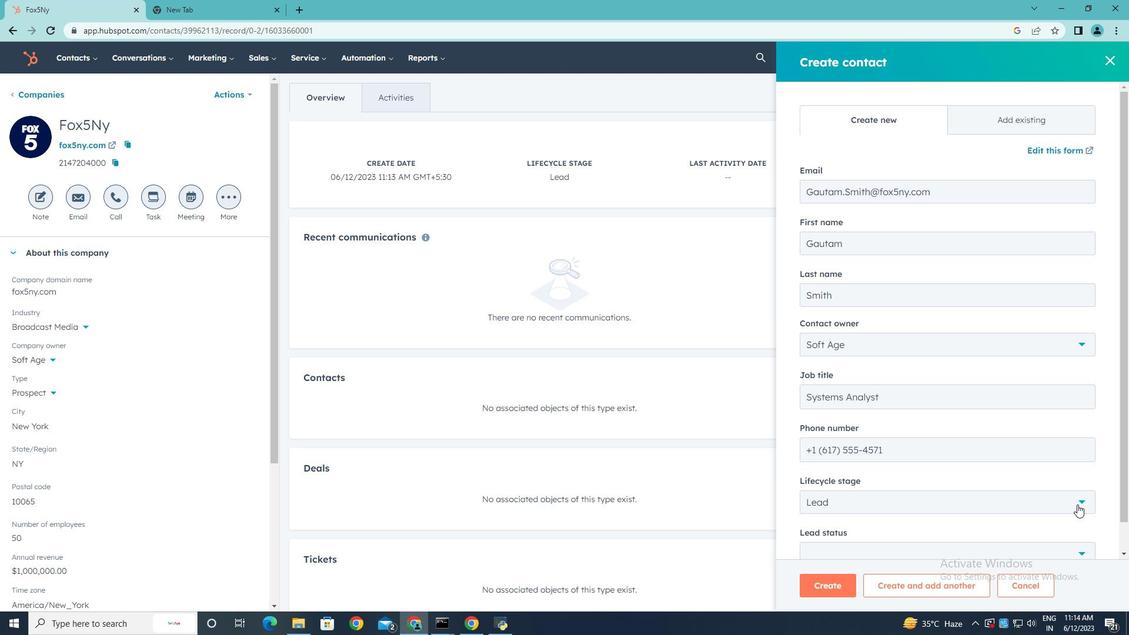
Action: Mouse pressed left at (1082, 503)
Screenshot: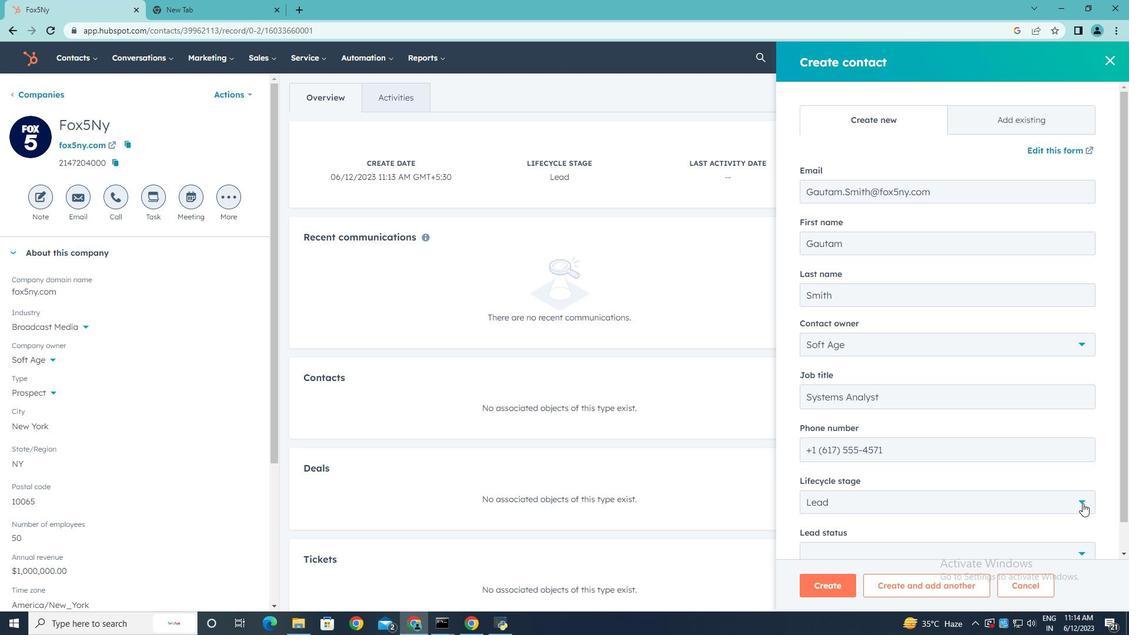 
Action: Mouse moved to (897, 389)
Screenshot: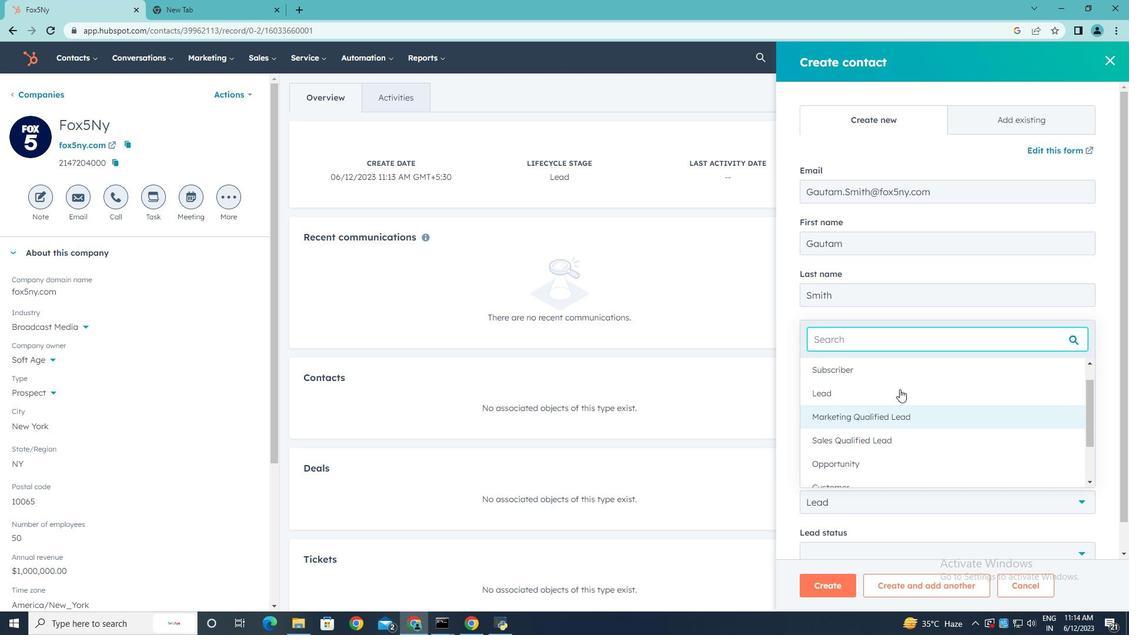 
Action: Mouse pressed left at (897, 389)
Screenshot: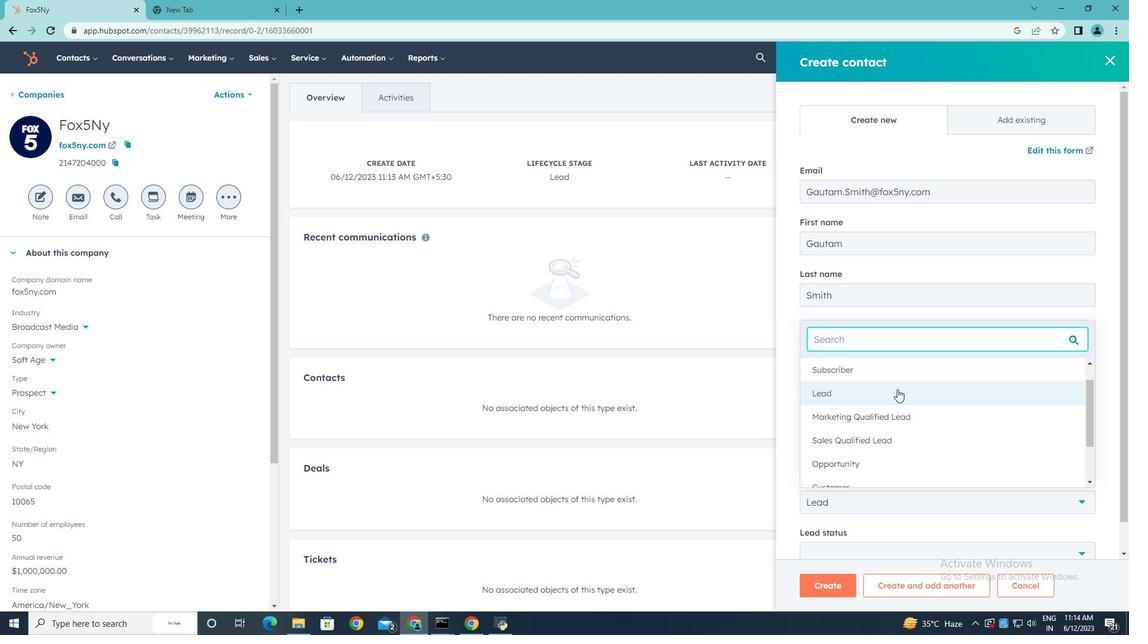 
Action: Mouse moved to (1083, 551)
Screenshot: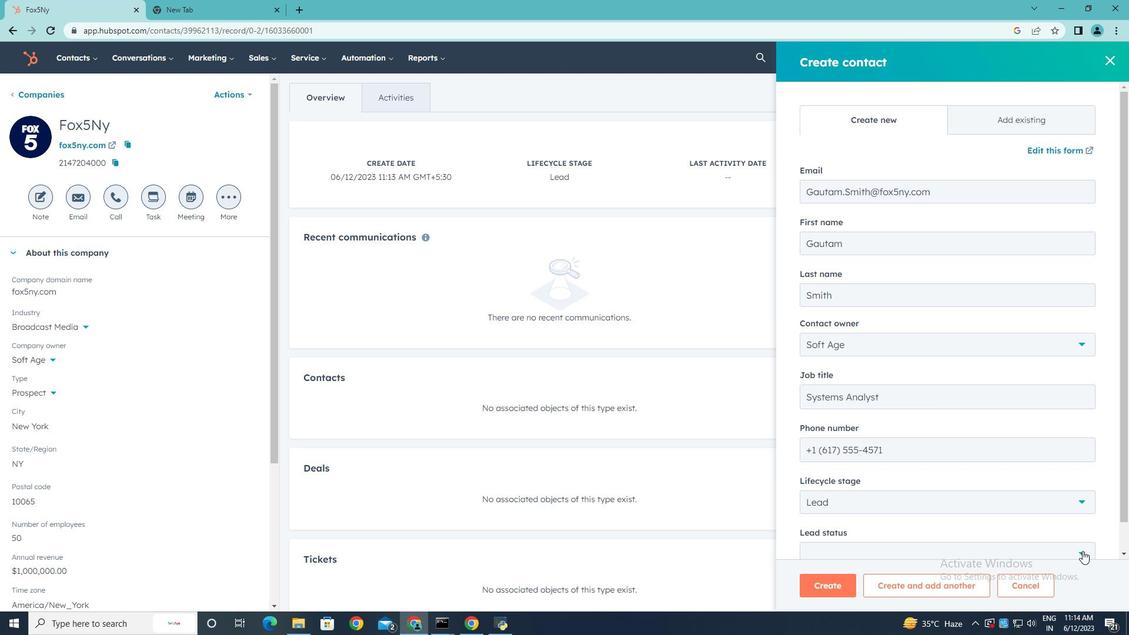 
Action: Mouse pressed left at (1083, 551)
Screenshot: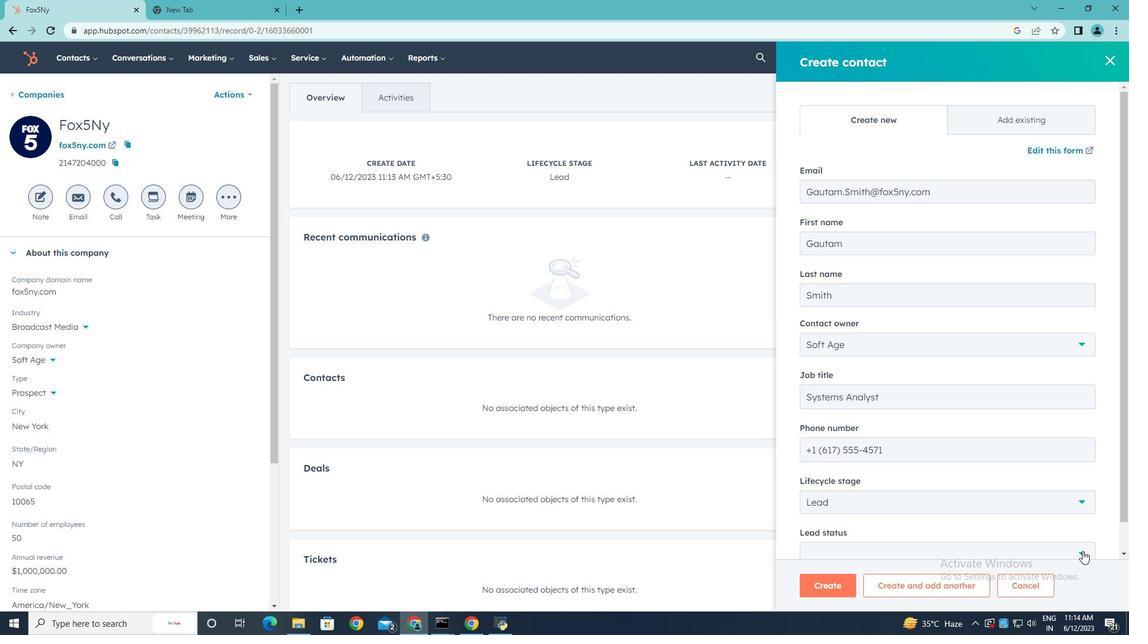 
Action: Mouse moved to (986, 465)
Screenshot: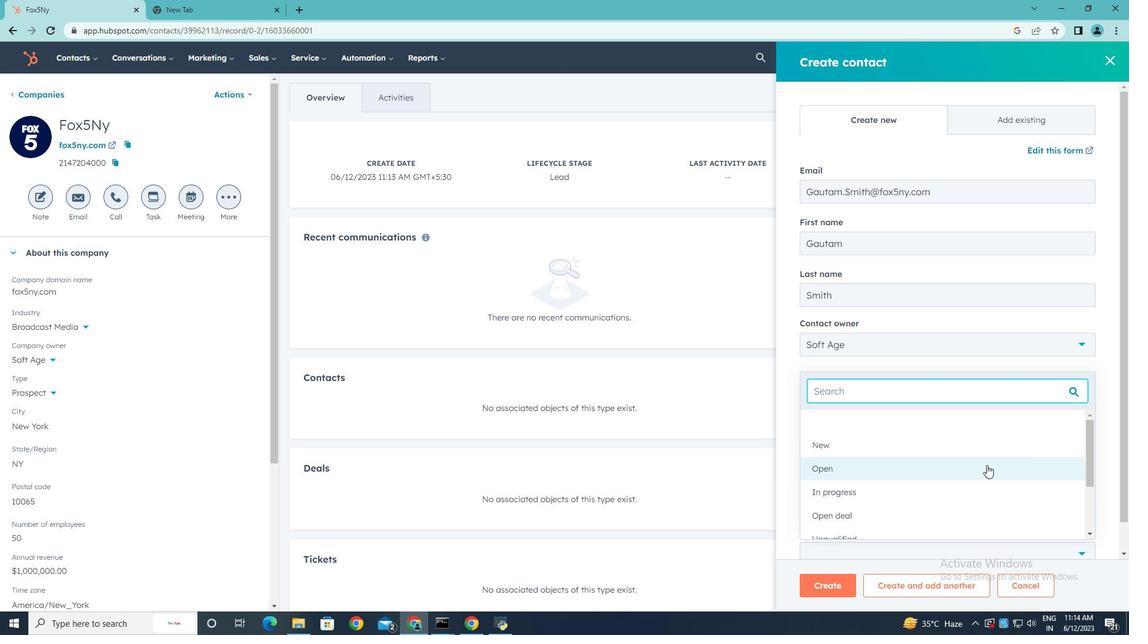 
Action: Mouse pressed left at (986, 465)
Screenshot: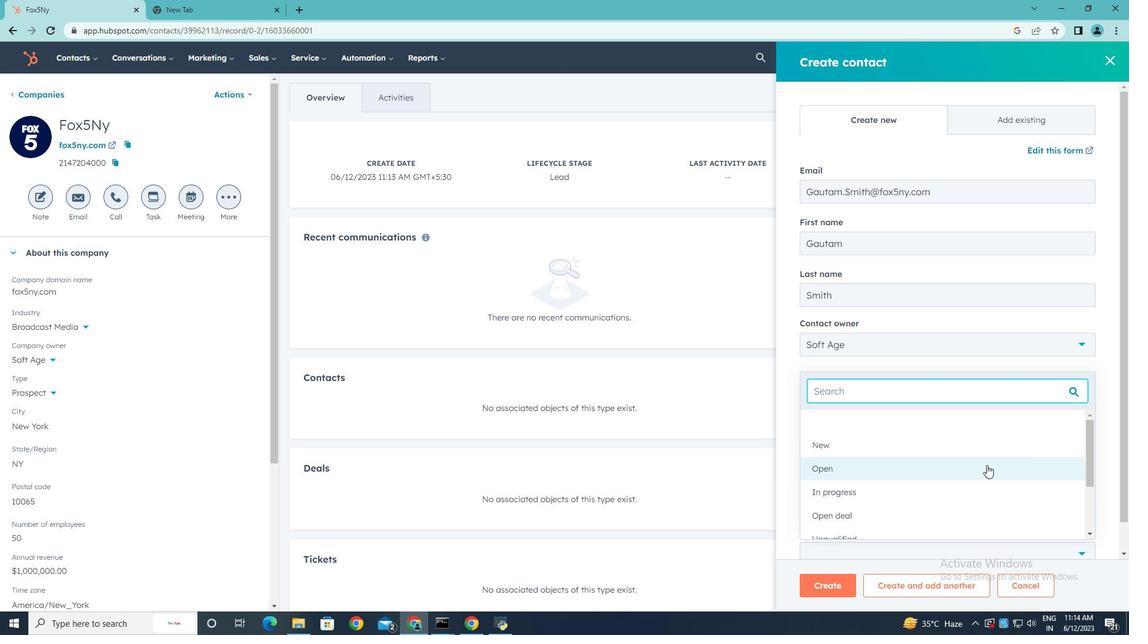 
Action: Mouse moved to (836, 582)
Screenshot: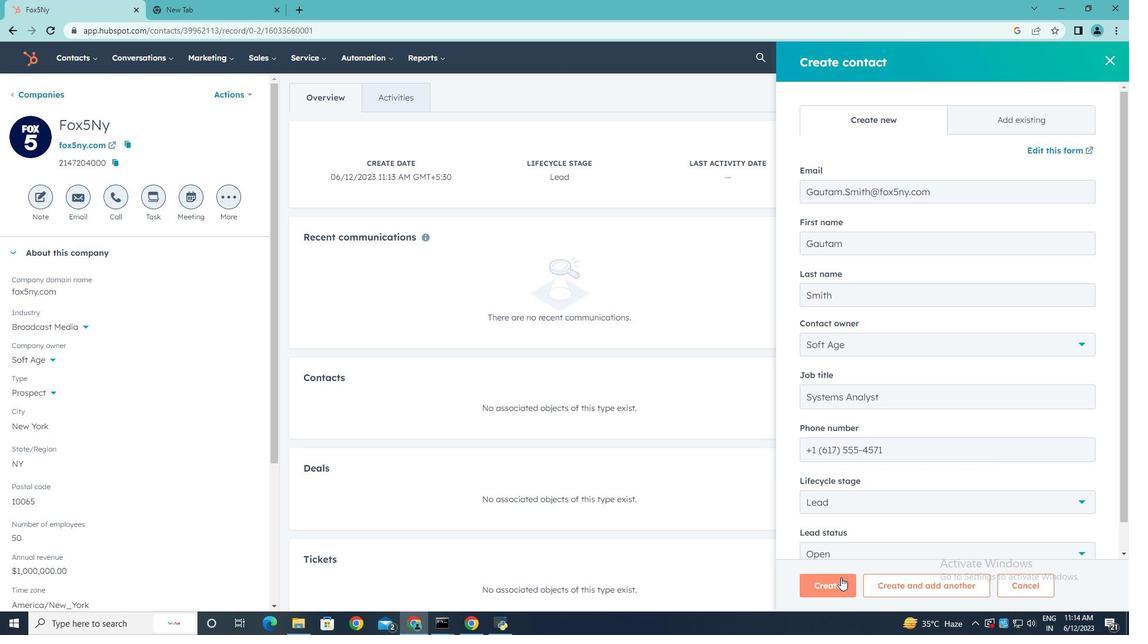 
Action: Mouse pressed left at (836, 582)
Screenshot: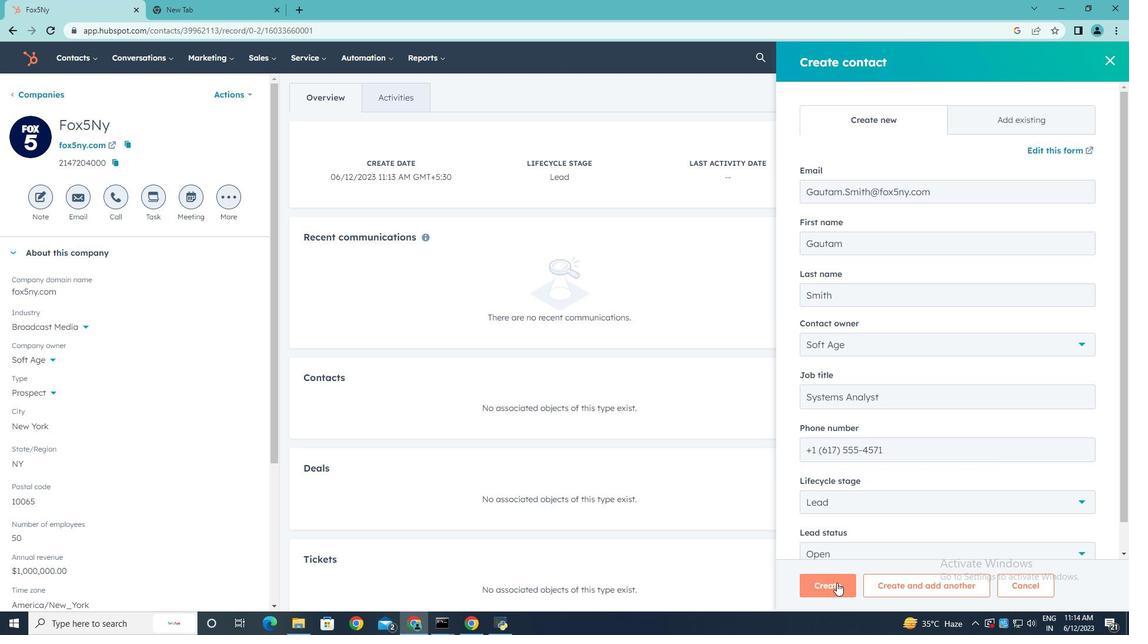 
Action: Mouse moved to (838, 582)
Screenshot: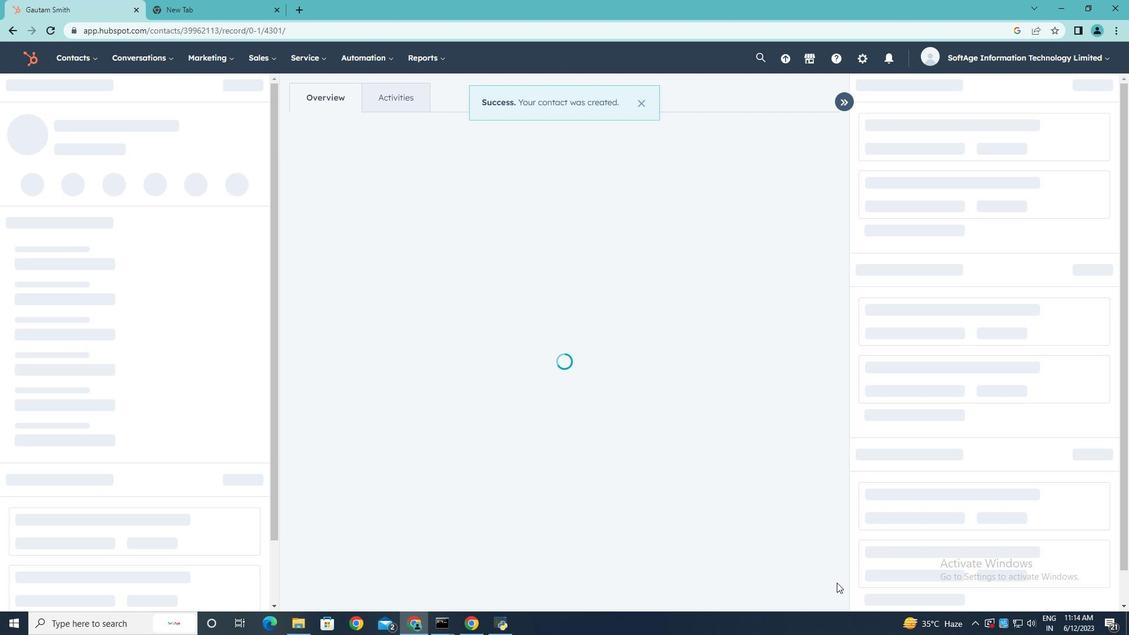 
